 Task: Add an event with the title Performance Improvement Plan Assessment, date '2023/12/06', time 7:00 AM to 9:00 AMand add a description: Participants will explore the various roles, strengths, and contributions of team members. They will gain insights into the different communication styles, work preferences, and approaches to collaboration that exist within the team., put the event into Orange category . Add location for the event as: Cape Town, South Africa, logged in from the account softage.3@softage.netand send the event invitation to softage.1@softage.net and softage.2@softage.net. Set a reminder for the event 5 minutes before
Action: Mouse moved to (71, 93)
Screenshot: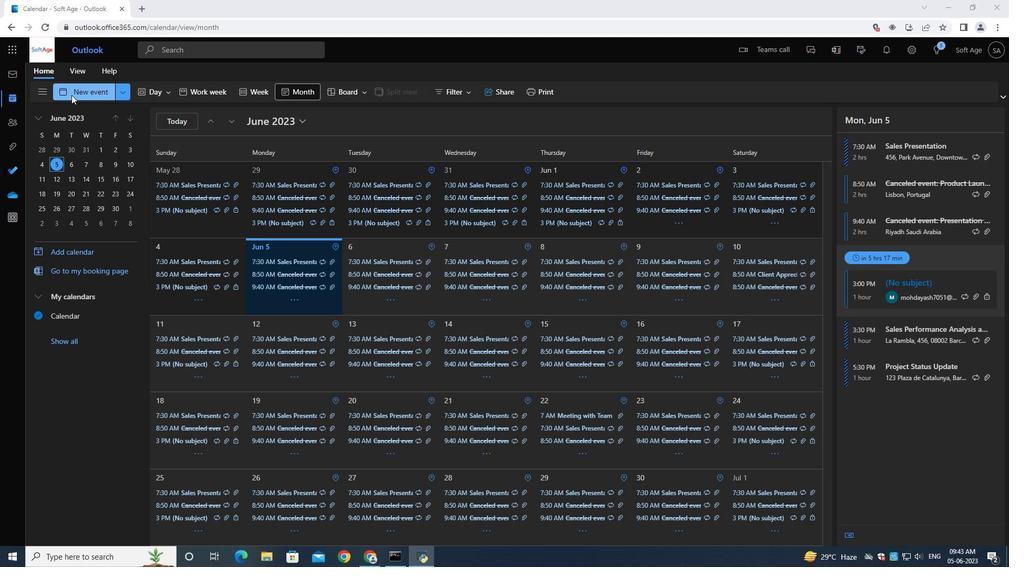 
Action: Mouse pressed left at (71, 93)
Screenshot: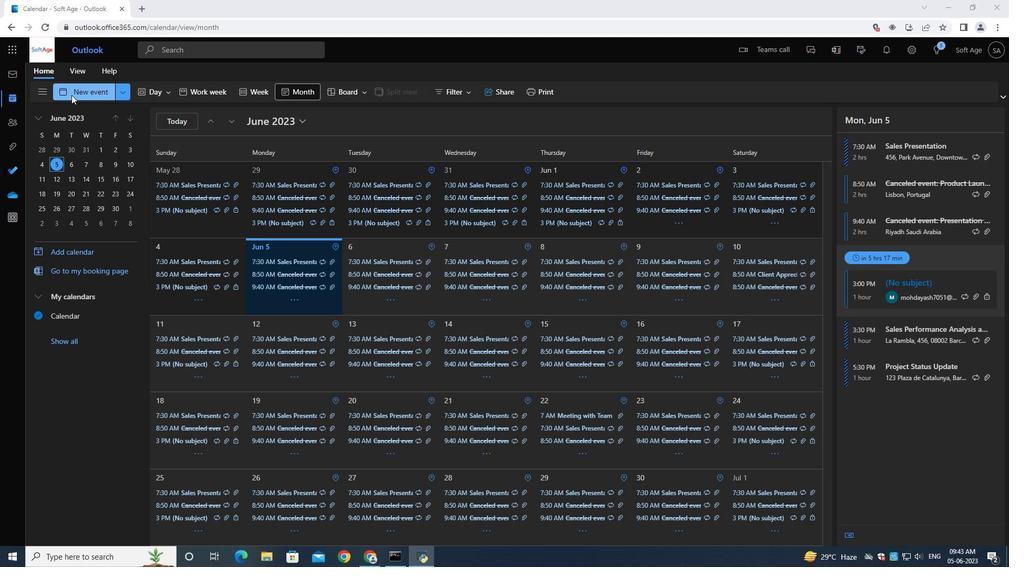 
Action: Mouse moved to (289, 166)
Screenshot: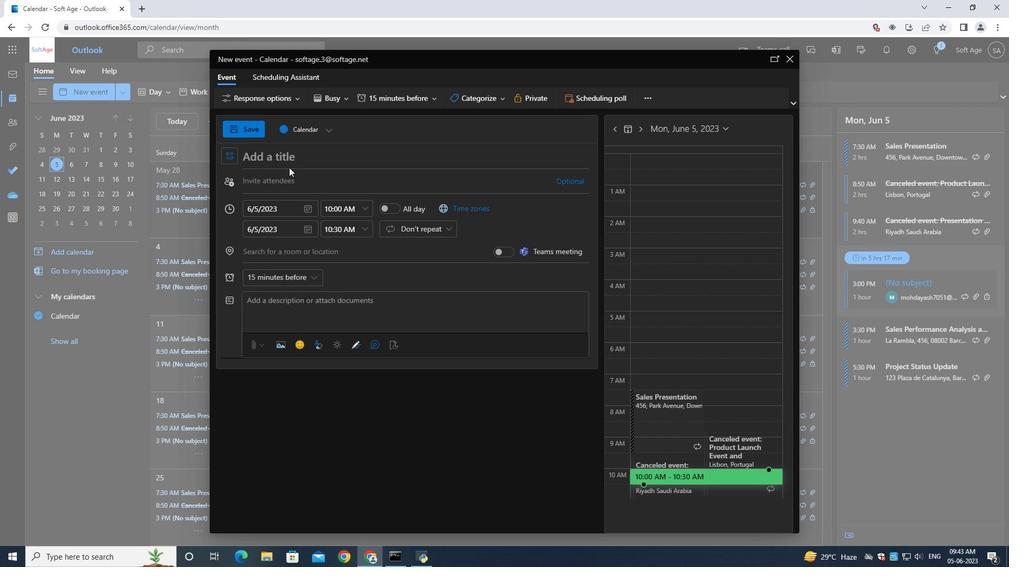 
Action: Key pressed <Key.shift><Key.shift>Performance<Key.space><Key.shift><Key.shift><Key.shift><Key.shift><Key.shift><Key.shift><Key.shift><Key.shift><Key.shift>improvement<Key.space><Key.shift>Plan<Key.space><Key.shift>Assessment
Screenshot: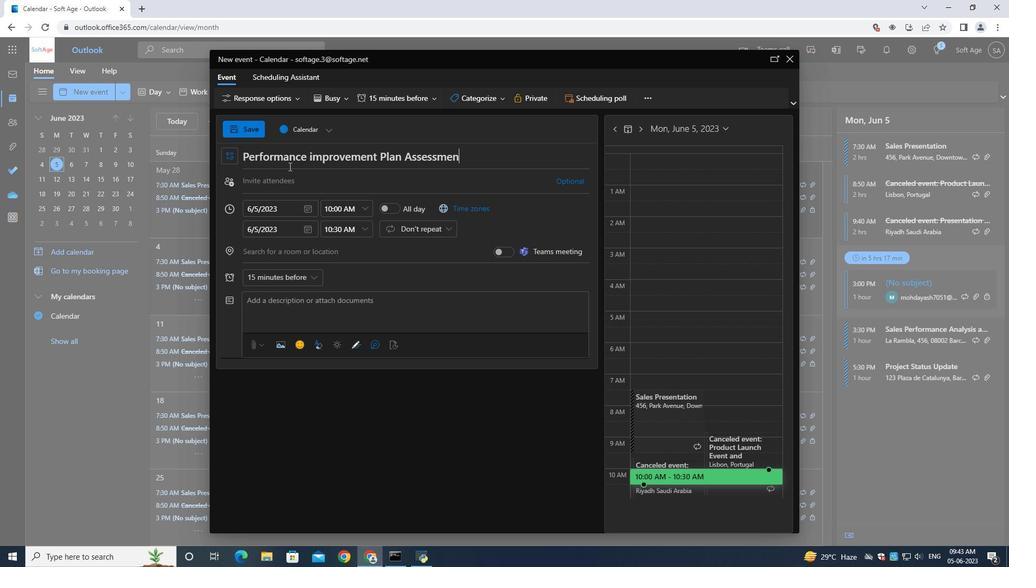 
Action: Mouse moved to (309, 207)
Screenshot: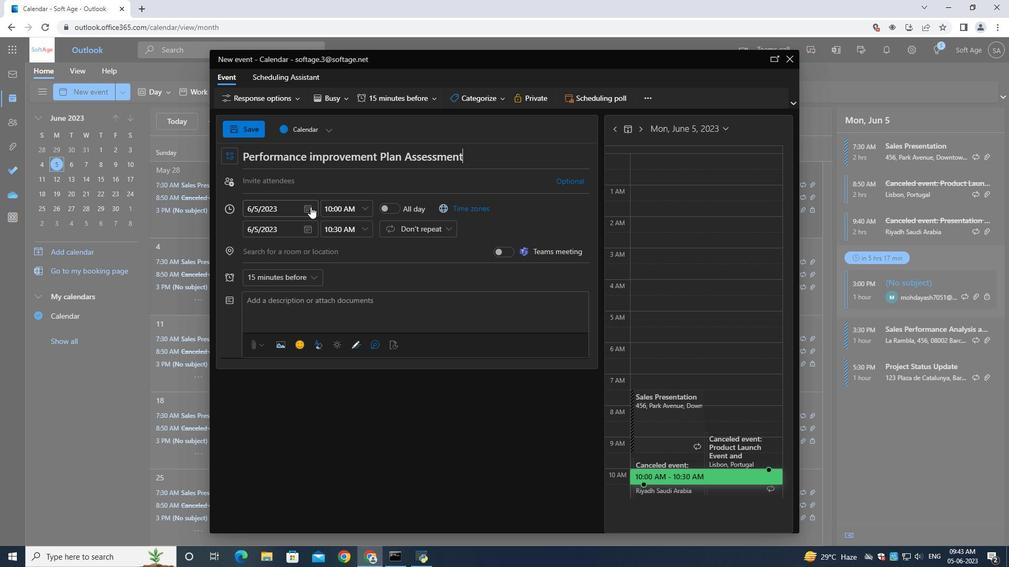 
Action: Mouse pressed left at (309, 207)
Screenshot: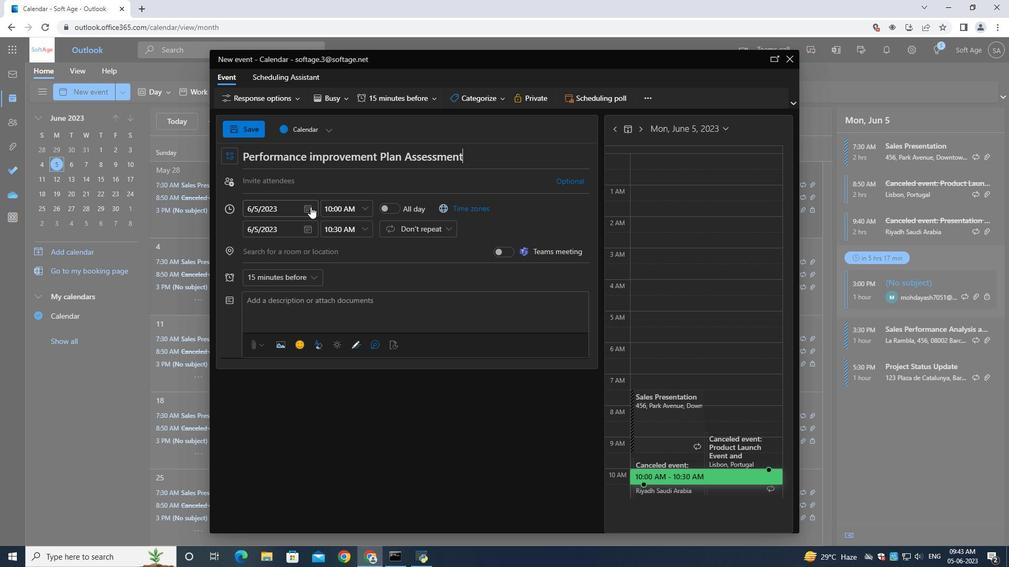 
Action: Mouse moved to (340, 230)
Screenshot: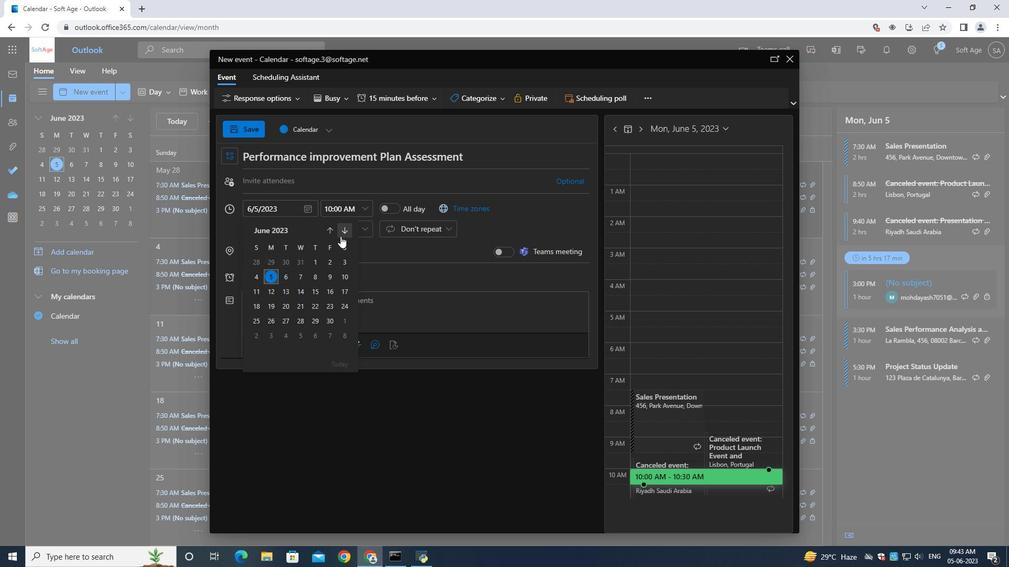 
Action: Mouse pressed left at (340, 230)
Screenshot: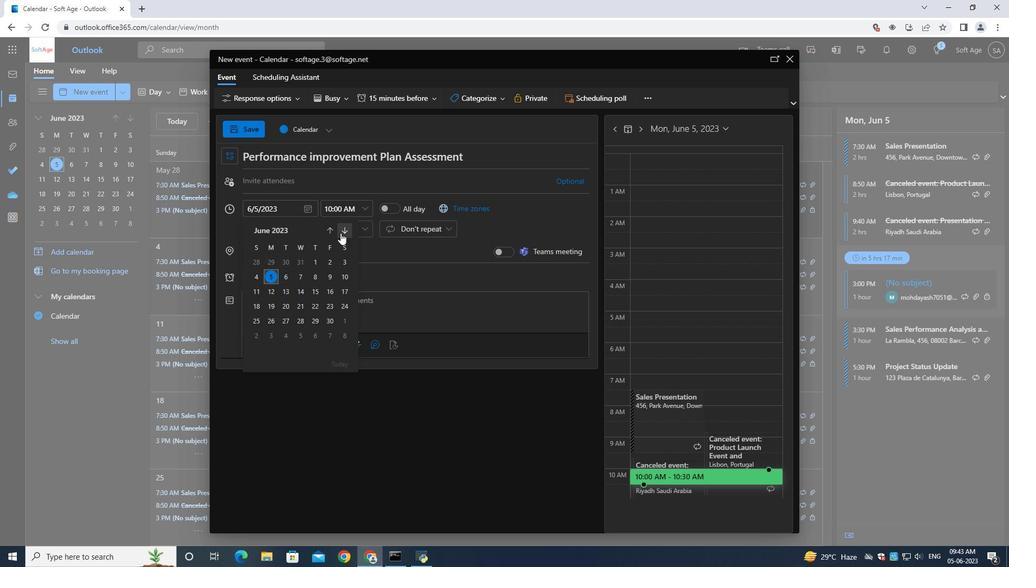 
Action: Mouse moved to (340, 230)
Screenshot: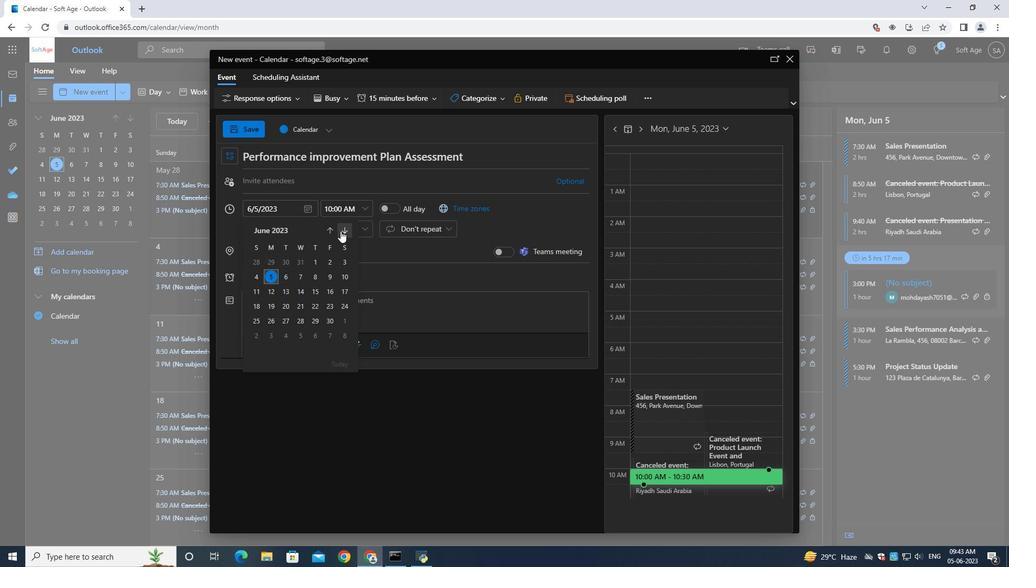 
Action: Mouse pressed left at (340, 230)
Screenshot: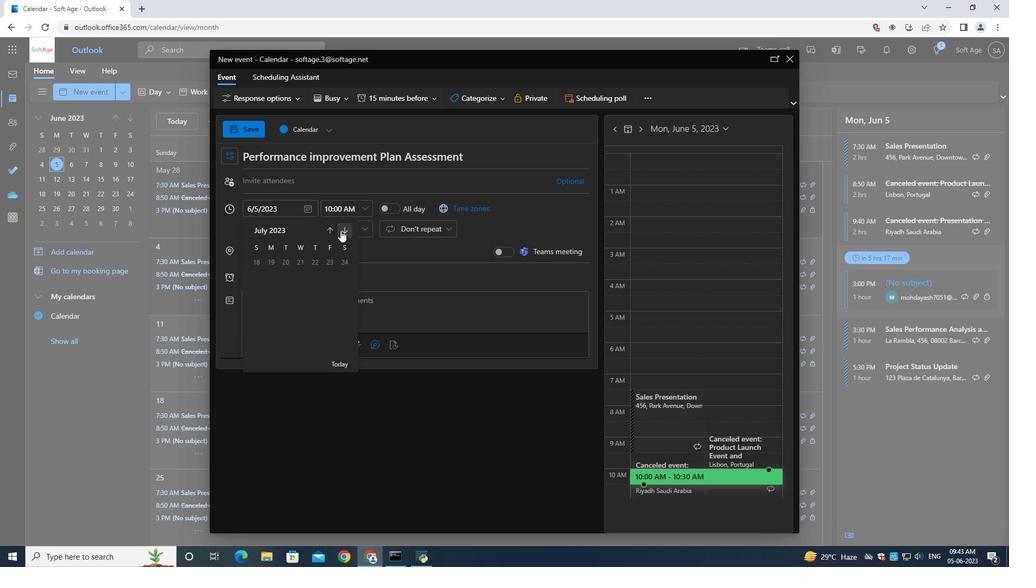 
Action: Mouse pressed left at (340, 230)
Screenshot: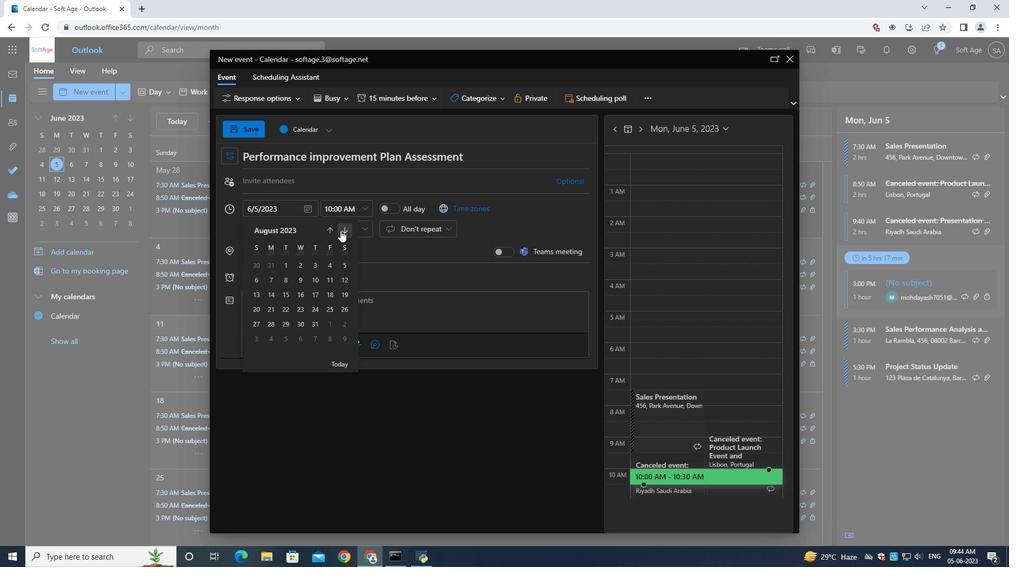 
Action: Mouse pressed left at (340, 230)
Screenshot: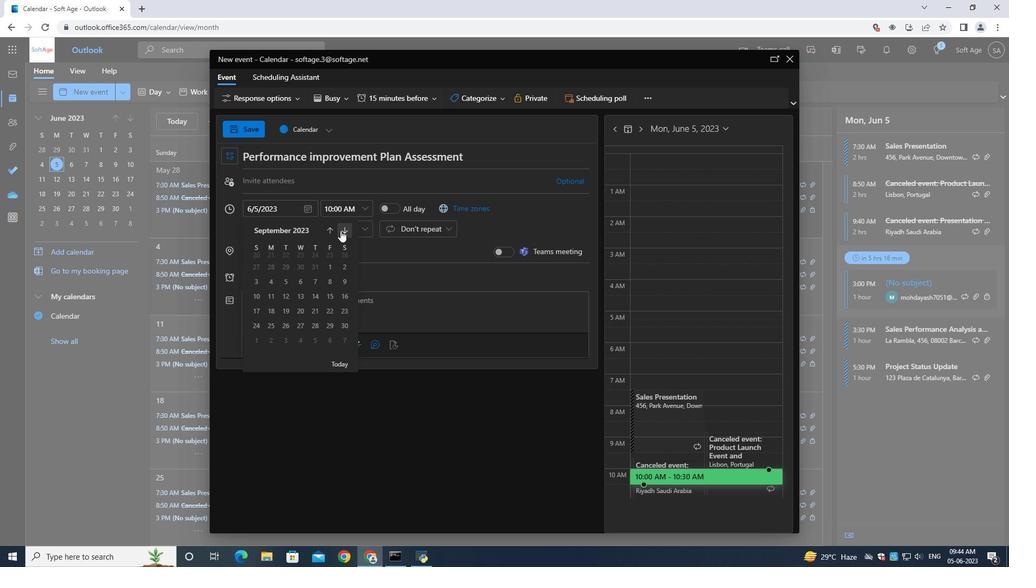 
Action: Mouse pressed left at (340, 230)
Screenshot: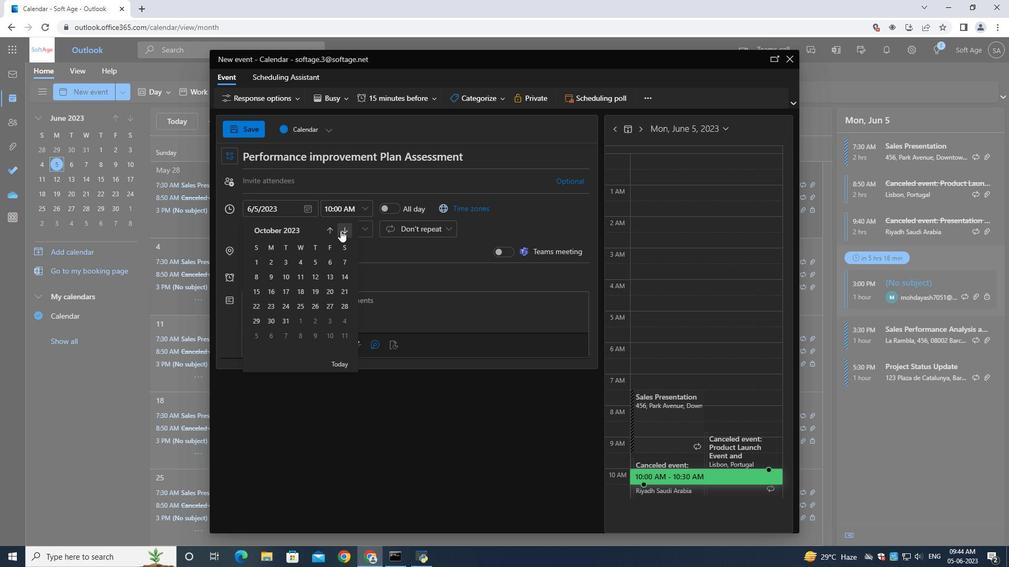 
Action: Mouse pressed left at (340, 230)
Screenshot: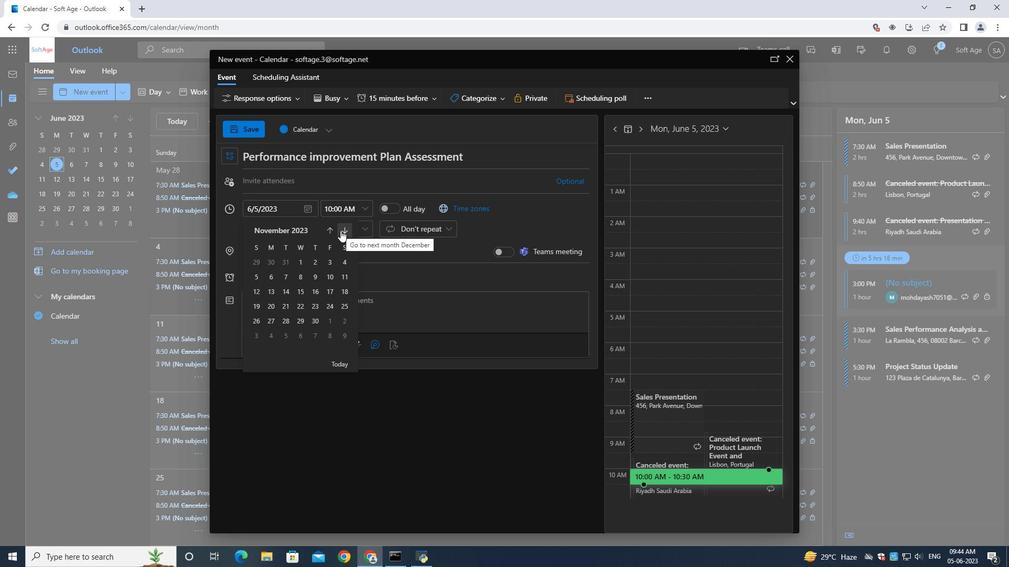 
Action: Mouse moved to (298, 278)
Screenshot: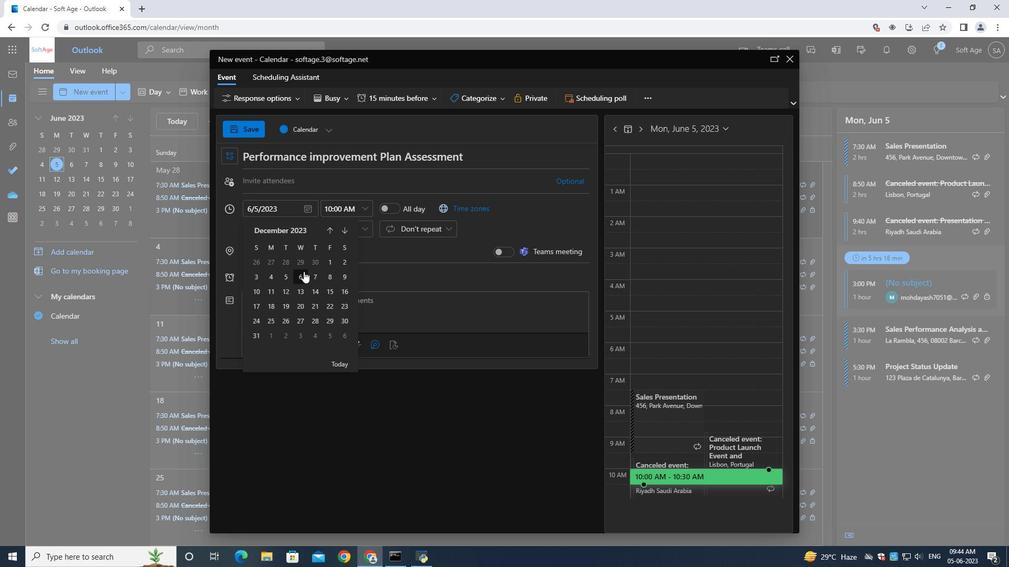 
Action: Mouse pressed left at (298, 278)
Screenshot: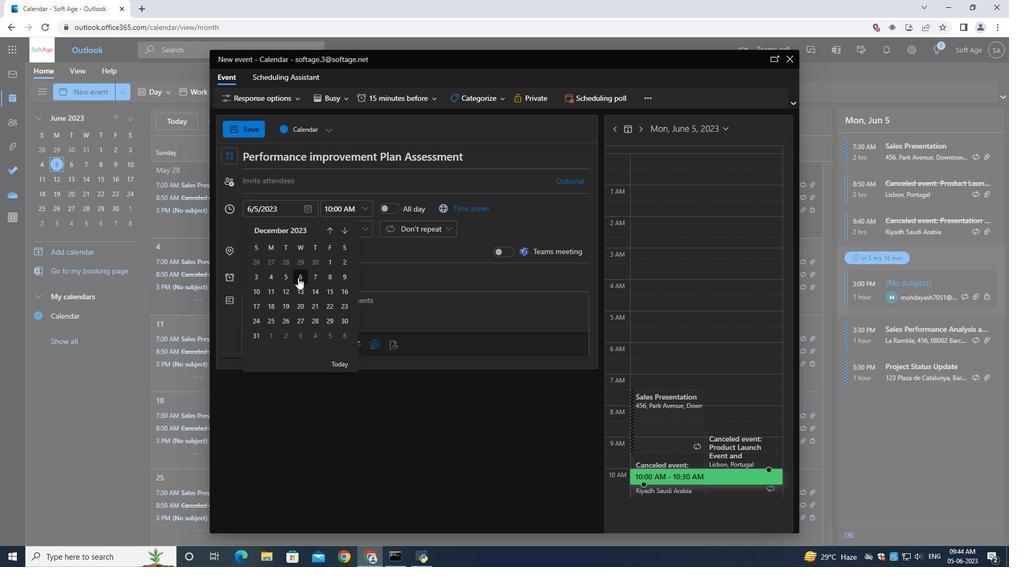 
Action: Mouse moved to (351, 207)
Screenshot: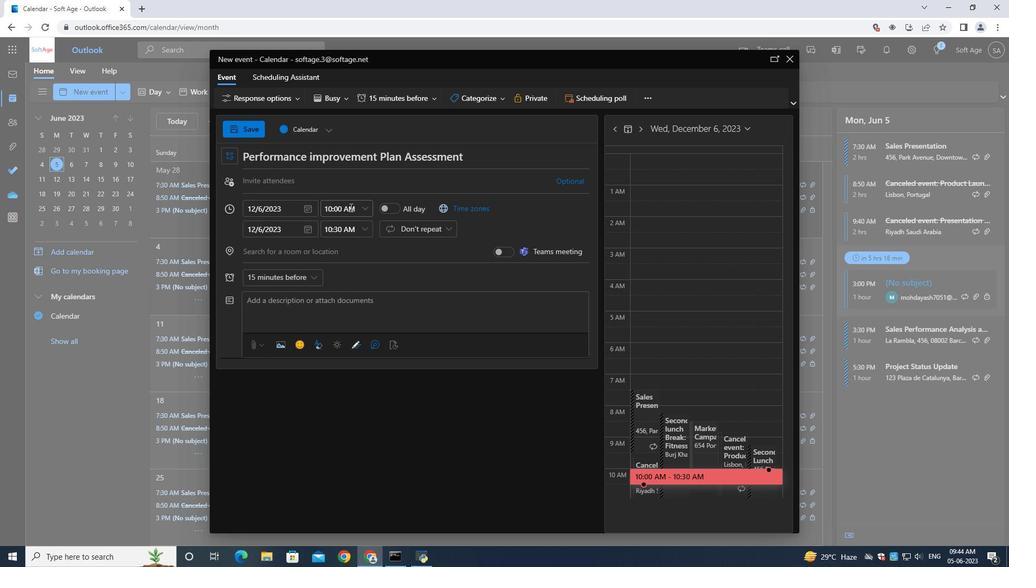 
Action: Mouse pressed left at (351, 207)
Screenshot: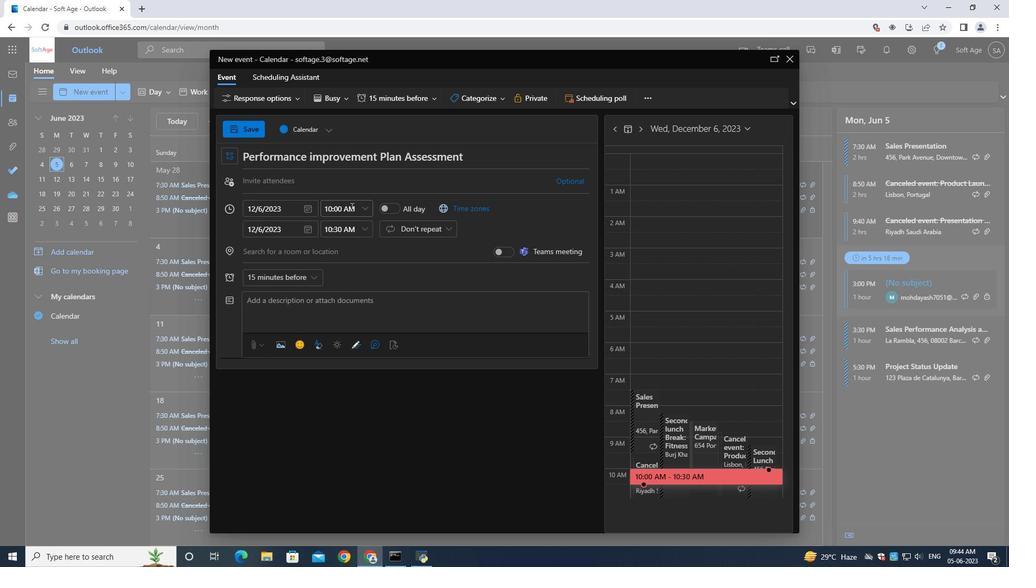 
Action: Key pressed 7<Key.shift_r>:00<Key.shift>AM
Screenshot: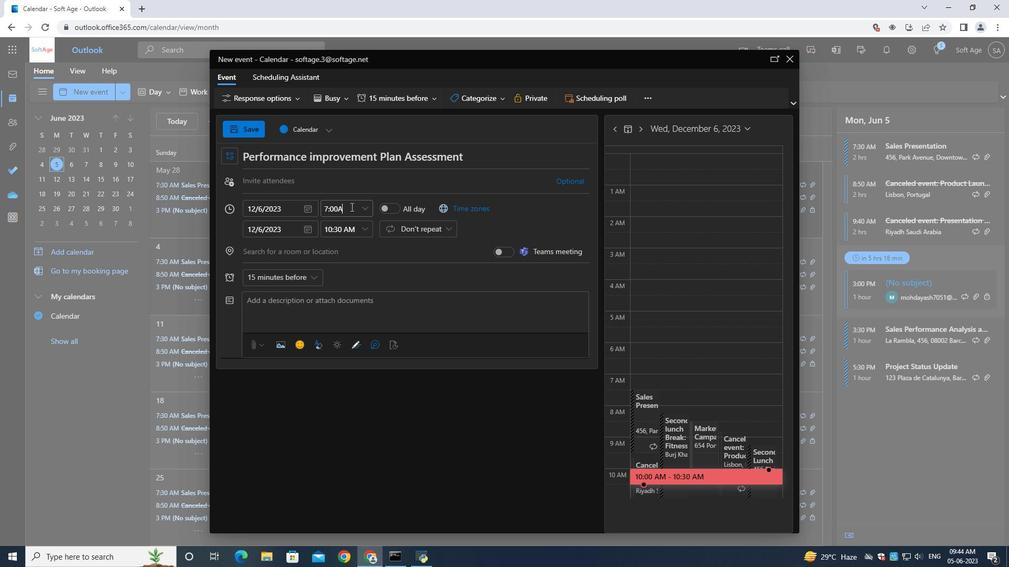 
Action: Mouse moved to (340, 231)
Screenshot: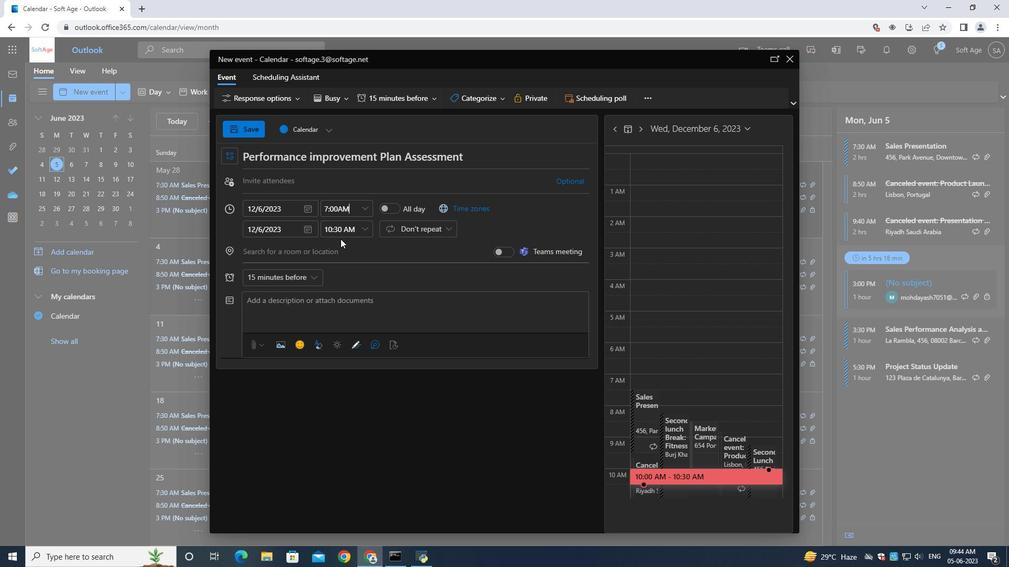 
Action: Mouse pressed left at (340, 231)
Screenshot: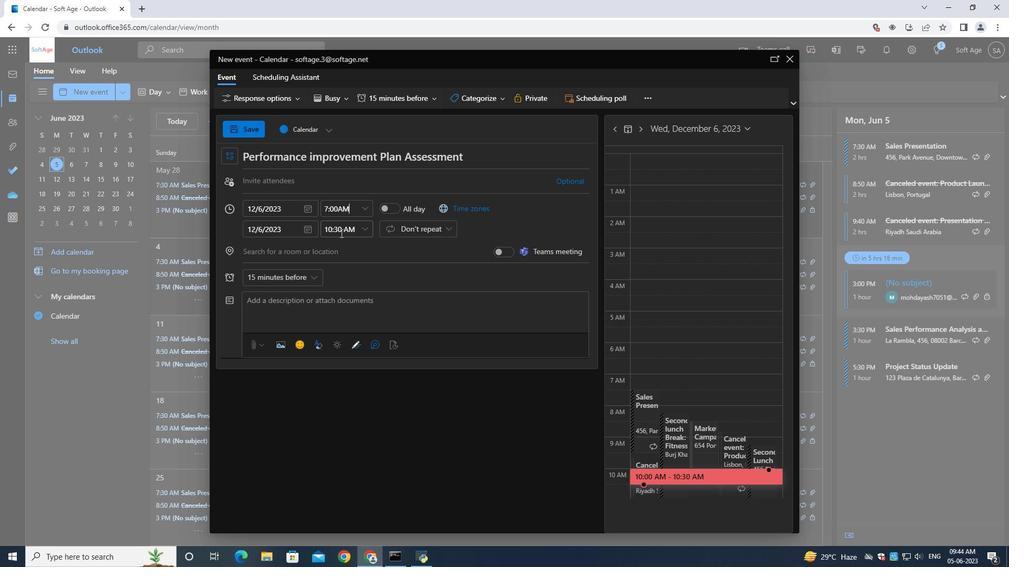 
Action: Mouse moved to (341, 231)
Screenshot: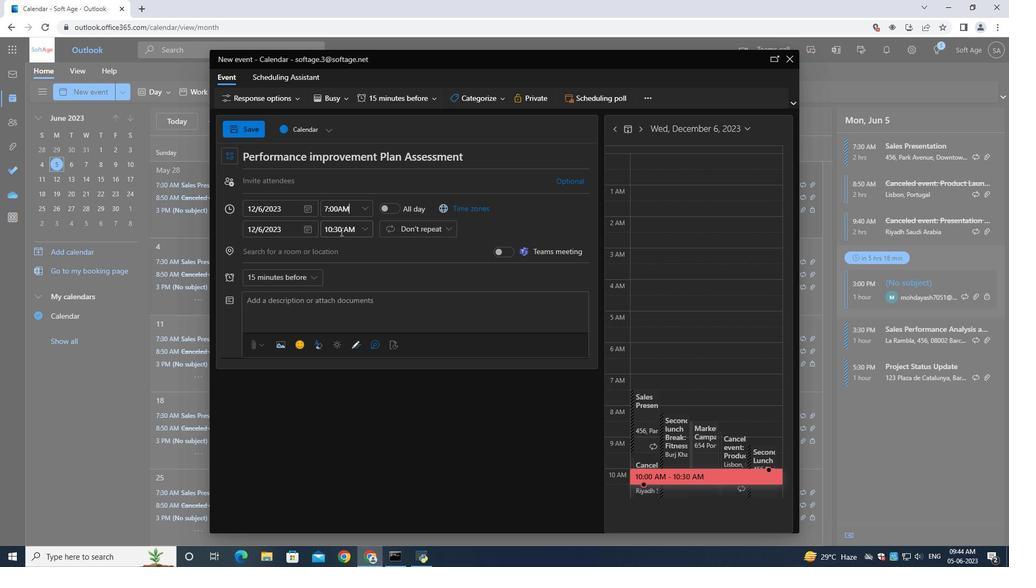 
Action: Key pressed 9<Key.shift_r>:00<Key.shift>A<
Screenshot: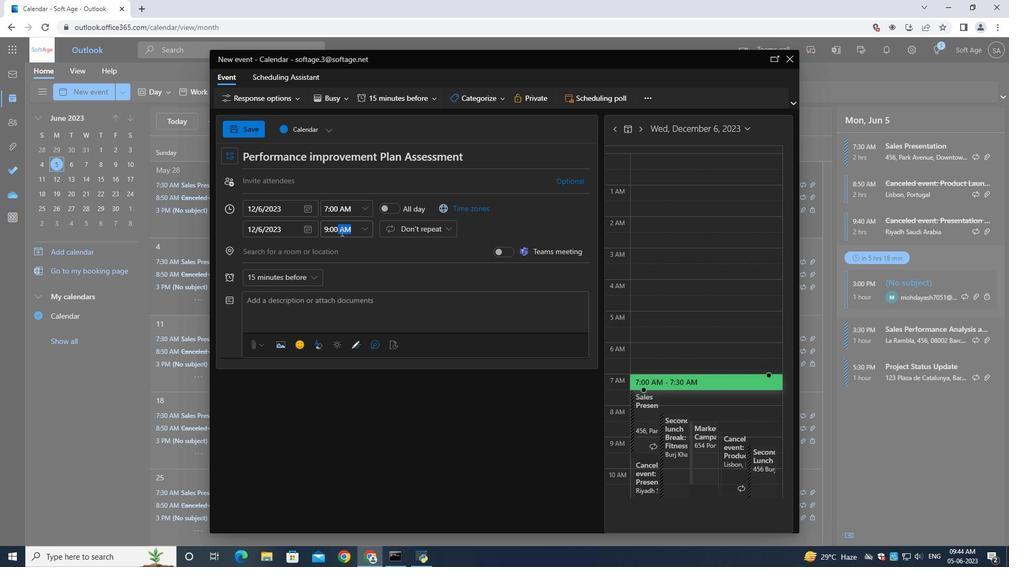 
Action: Mouse moved to (365, 258)
Screenshot: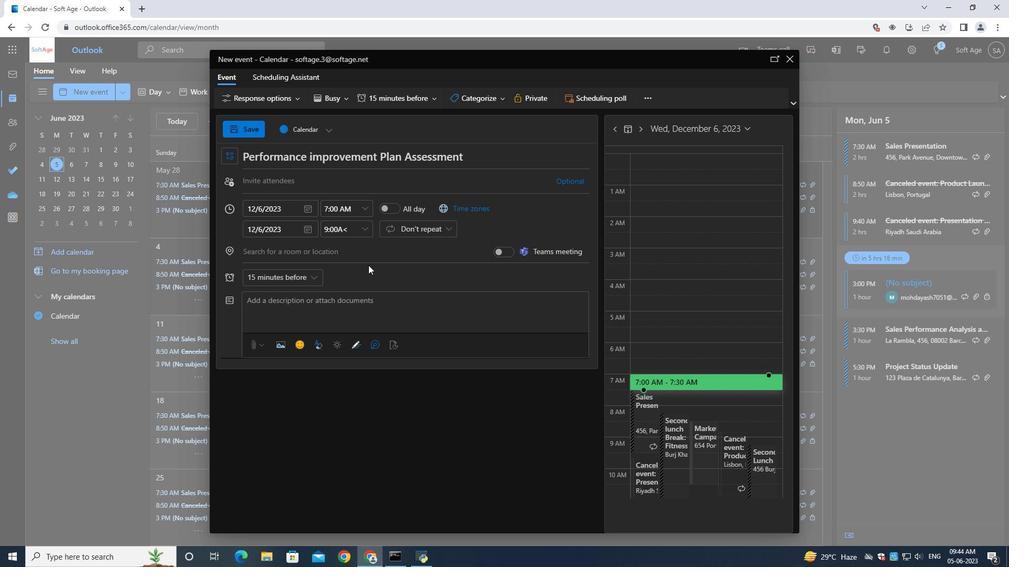 
Action: Key pressed <Key.backspace>
Screenshot: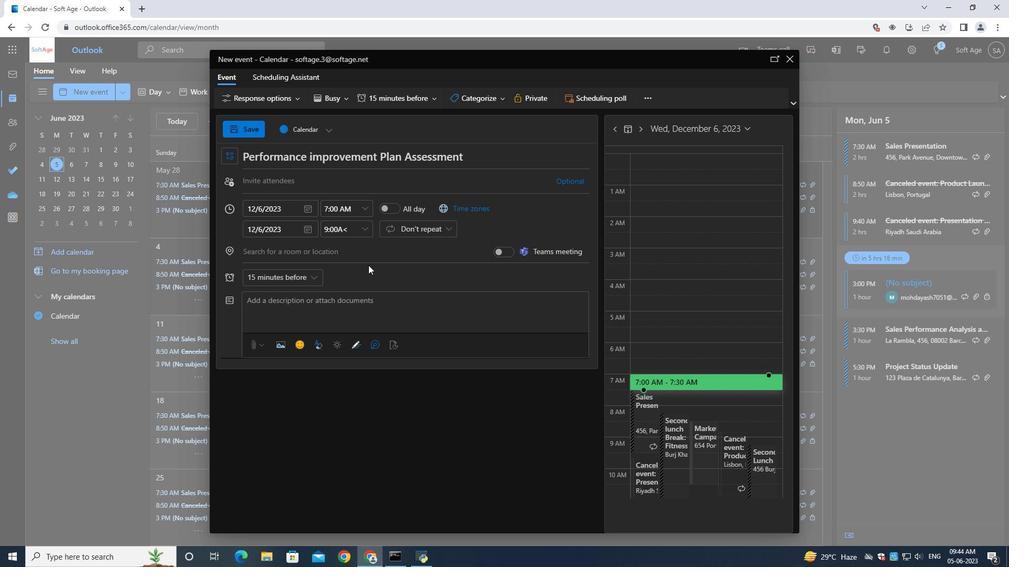 
Action: Mouse moved to (366, 254)
Screenshot: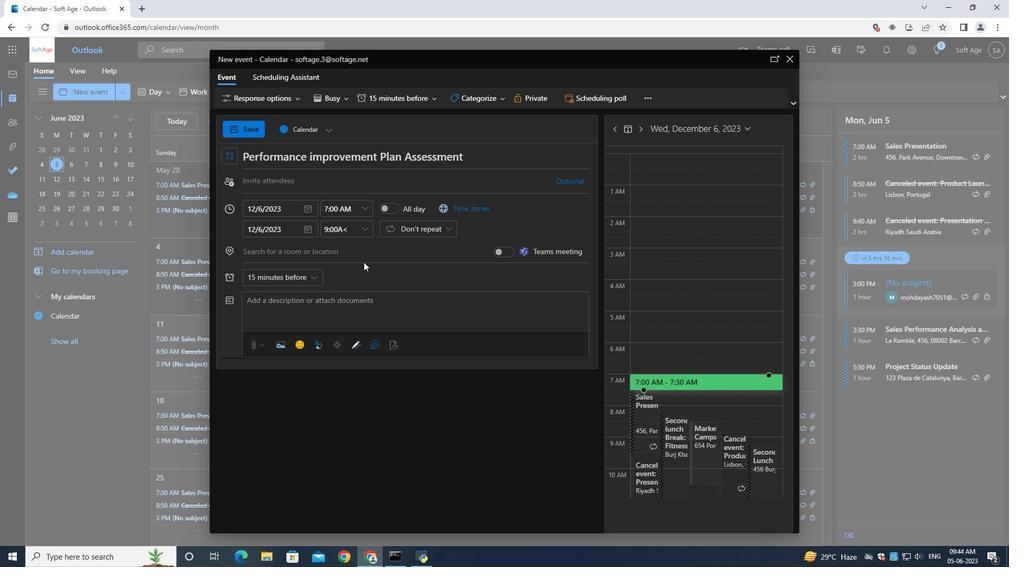 
Action: Key pressed <Key.shift>M
Screenshot: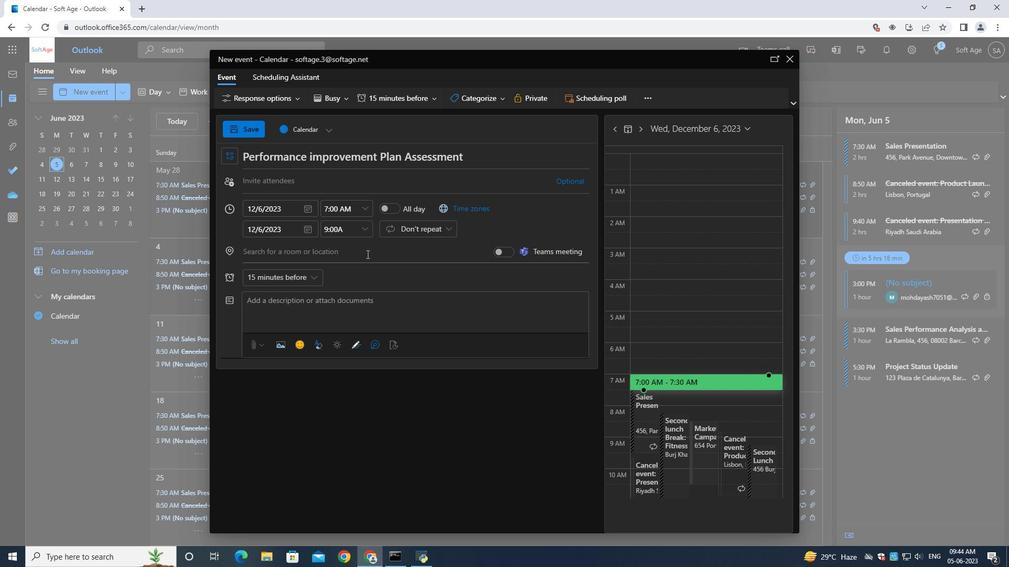 
Action: Mouse moved to (281, 304)
Screenshot: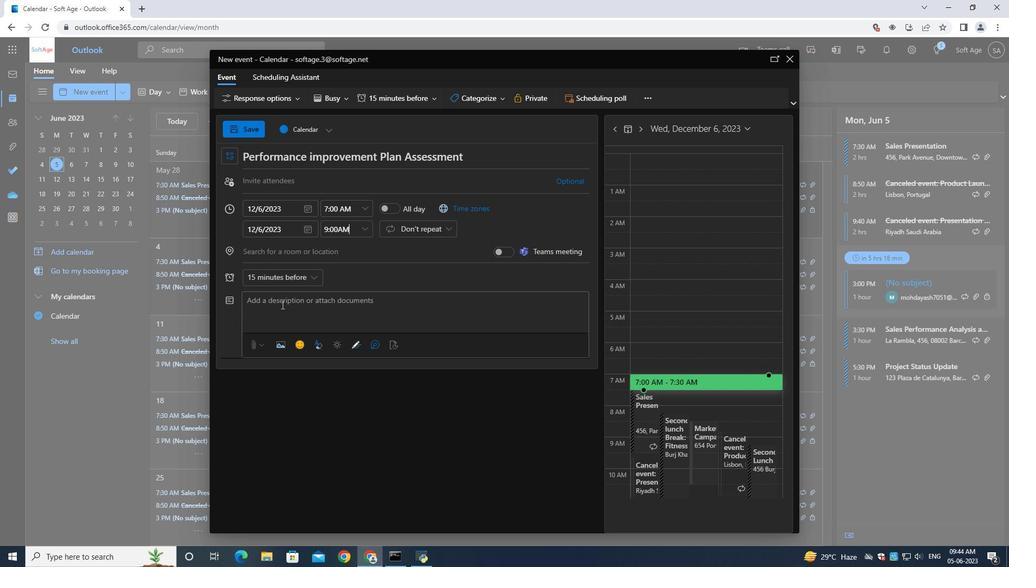 
Action: Mouse pressed left at (281, 304)
Screenshot: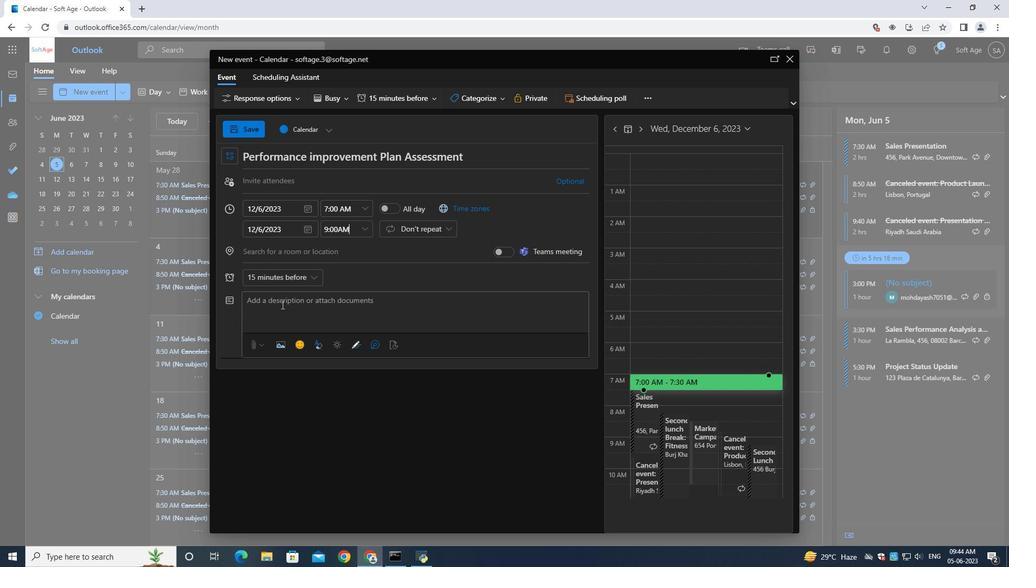 
Action: Key pressed <Key.shift>They<Key.space>will<Key.space>gain<Key.space>insights<Key.space>into<Key.space>the<Key.space>different<Key.space>communication<Key.space>styles,<Key.space>work<Key.space>preferences,<Key.space>and<Key.space>approaches<Key.space>to<Key.space>collaboration<Key.space>that<Key.space>exist<Key.space>within<Key.space>the<Key.space>team.
Screenshot: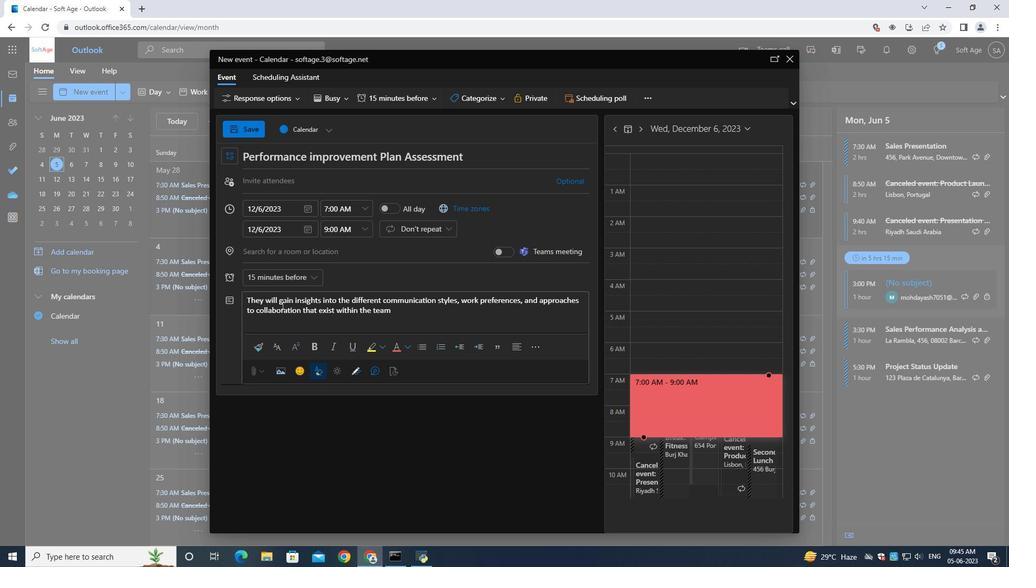 
Action: Mouse moved to (245, 300)
Screenshot: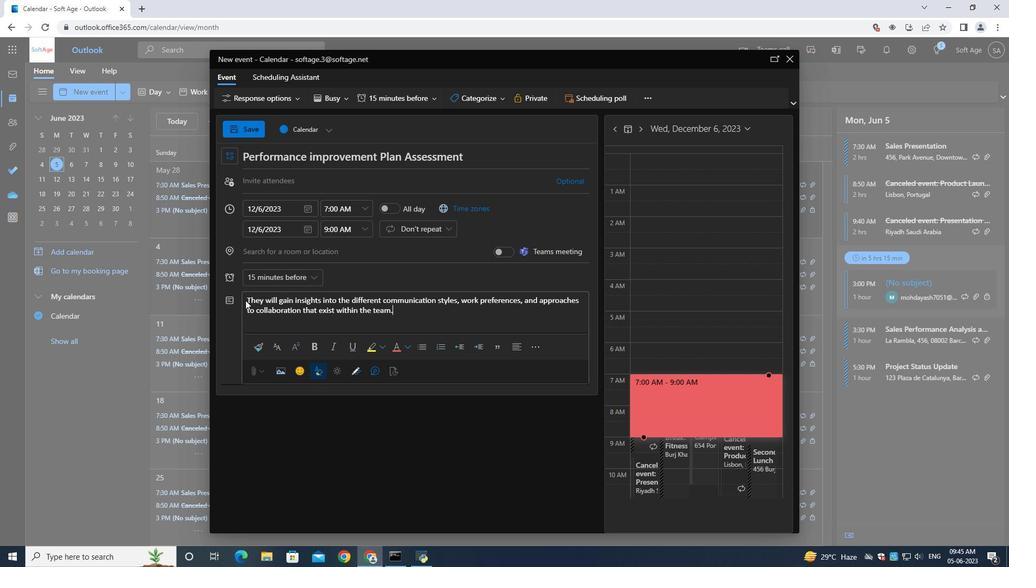 
Action: Mouse pressed left at (245, 300)
Screenshot: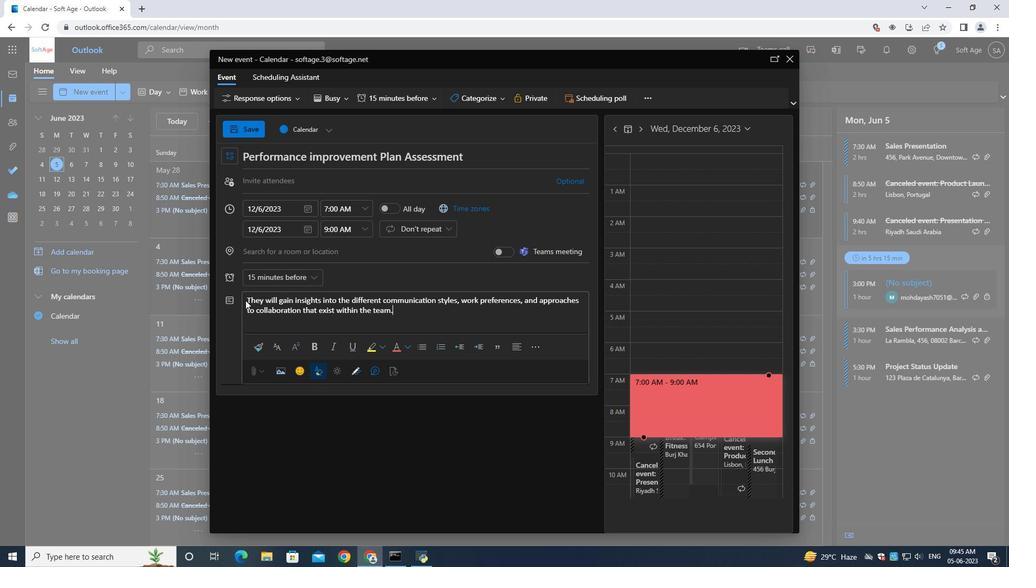 
Action: Mouse moved to (247, 298)
Screenshot: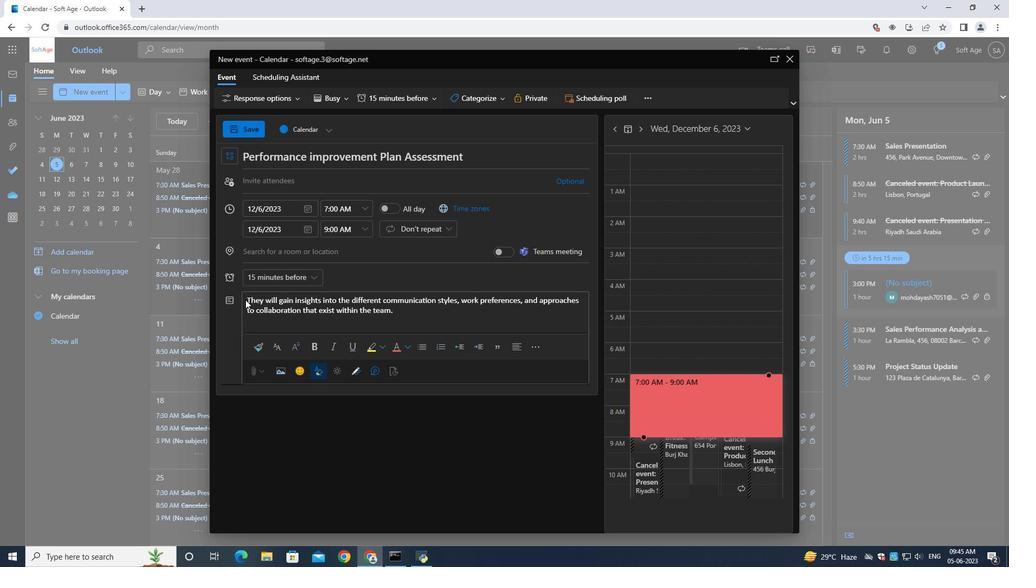 
Action: Mouse pressed left at (247, 298)
Screenshot: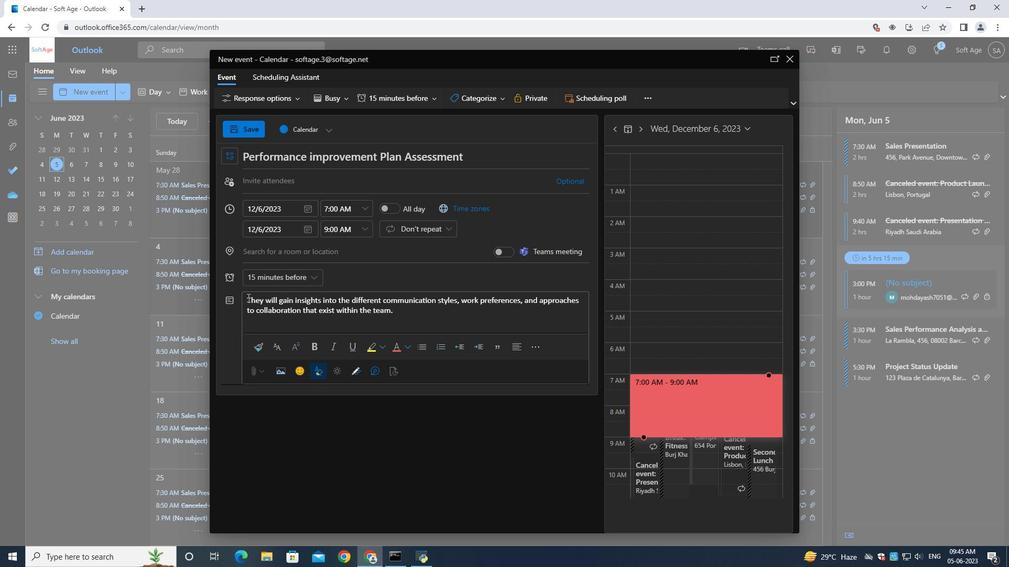 
Action: Mouse pressed left at (247, 298)
Screenshot: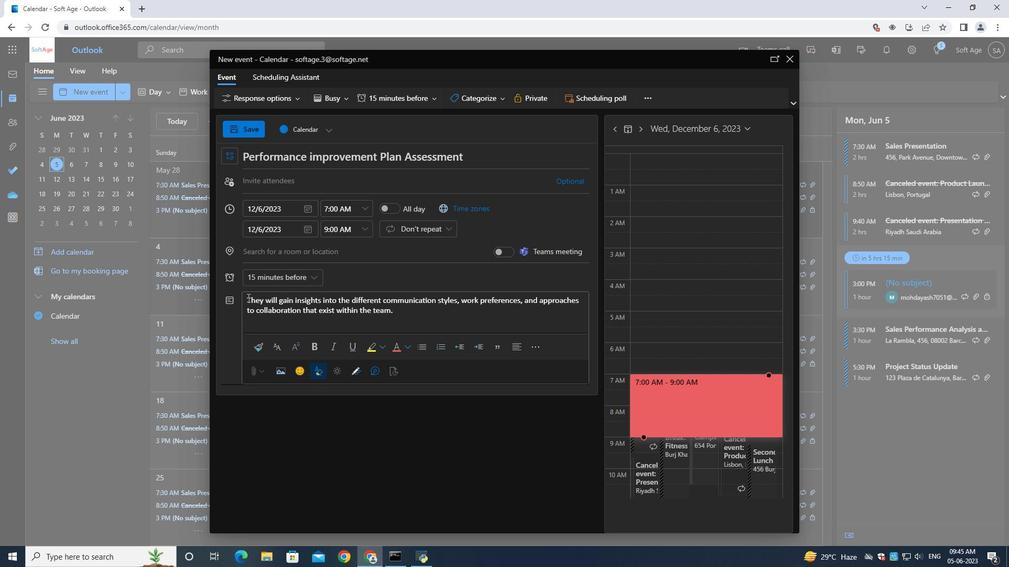 
Action: Mouse moved to (252, 304)
Screenshot: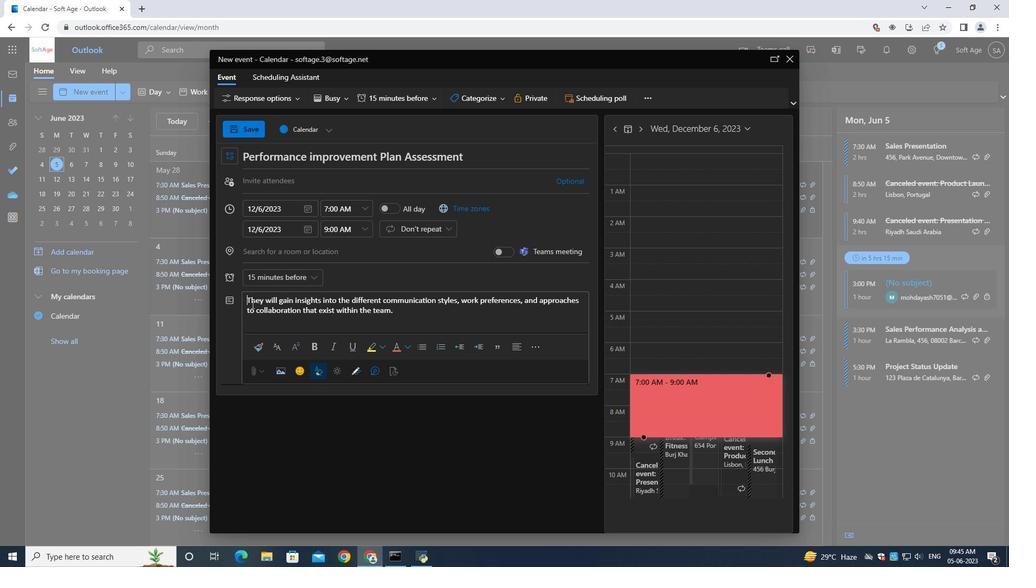 
Action: Key pressed <Key.shift>Participants<Key.space>will<Key.space>explore<Key.space>the<Key.space>various<Key.space>roles,<Key.space>strengths,<Key.space>and<Key.space>contributions<Key.space>og<Key.backspace>f<Key.space>team<Key.space>members.<Key.space><Key.backspace>
Screenshot: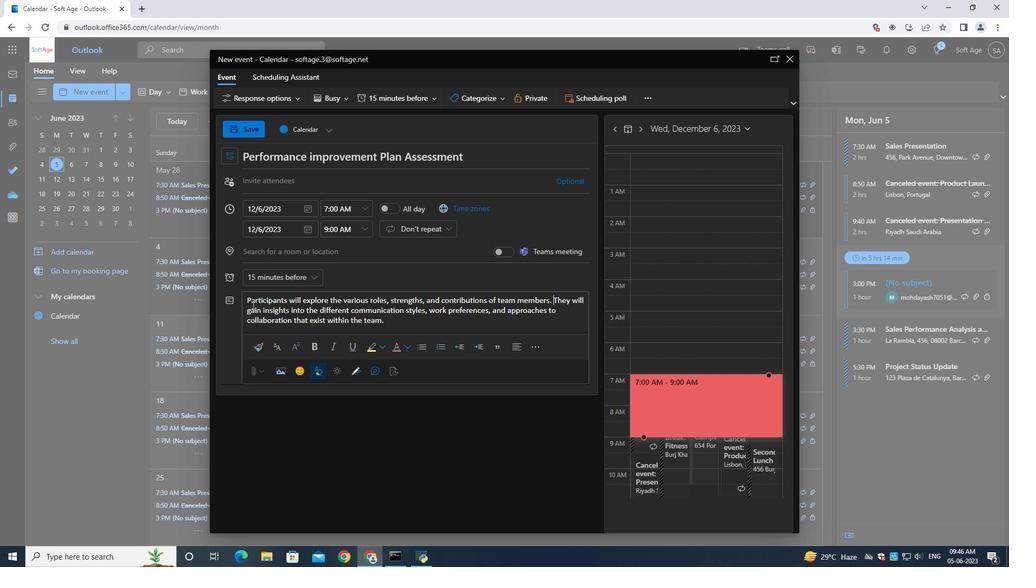 
Action: Mouse moved to (279, 316)
Screenshot: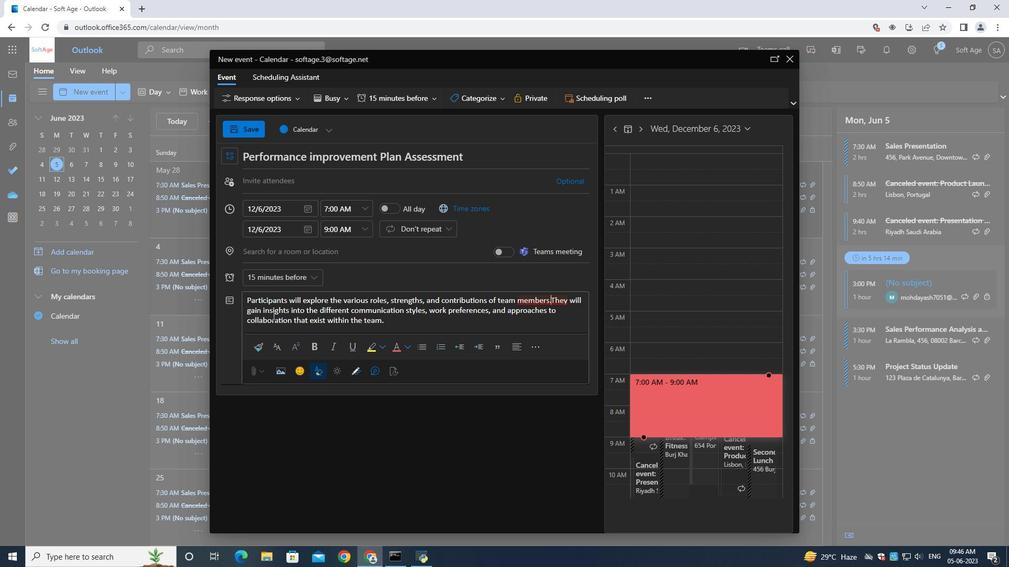 
Action: Key pressed <Key.space>
Screenshot: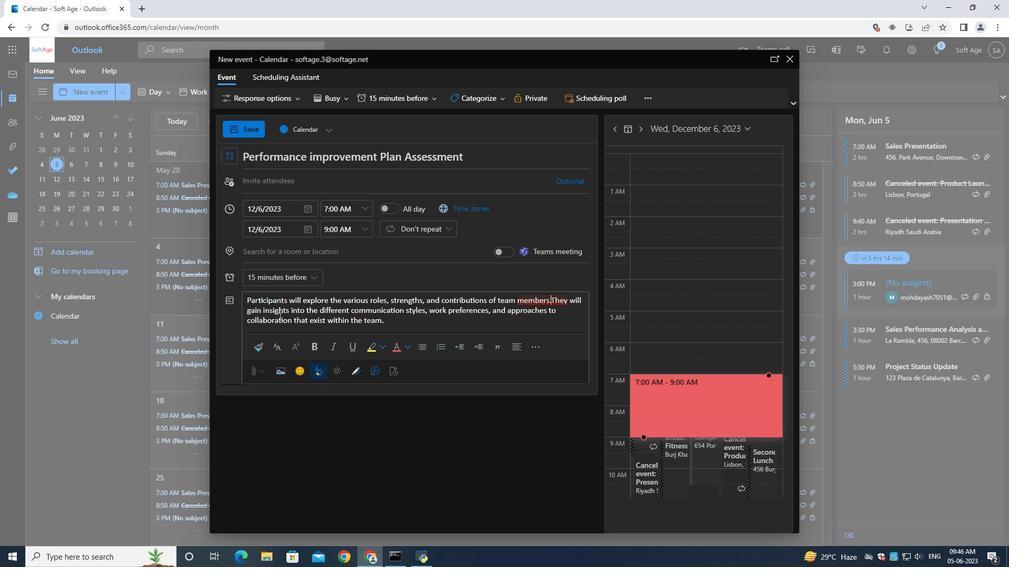 
Action: Mouse moved to (493, 100)
Screenshot: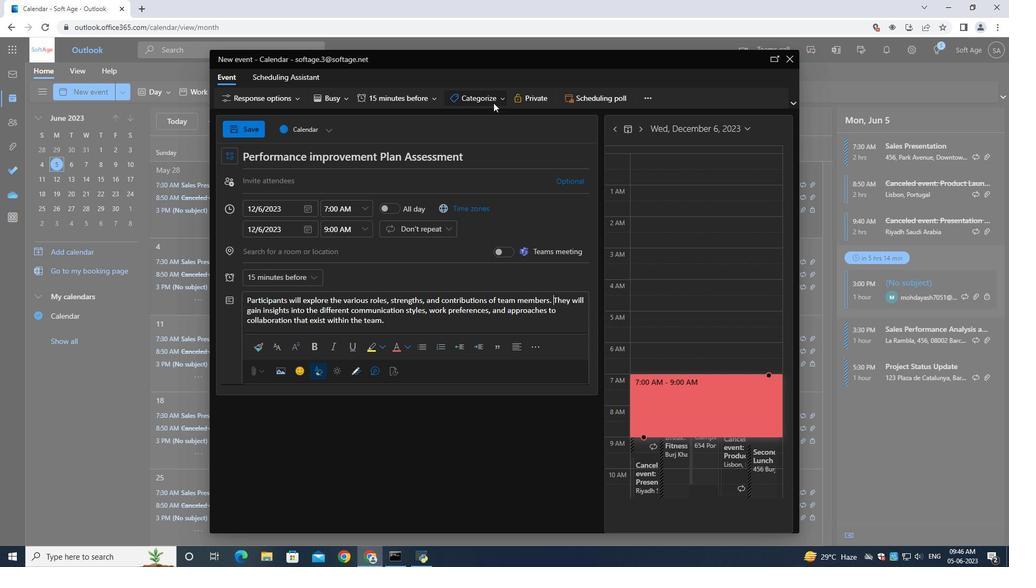 
Action: Mouse pressed left at (493, 100)
Screenshot: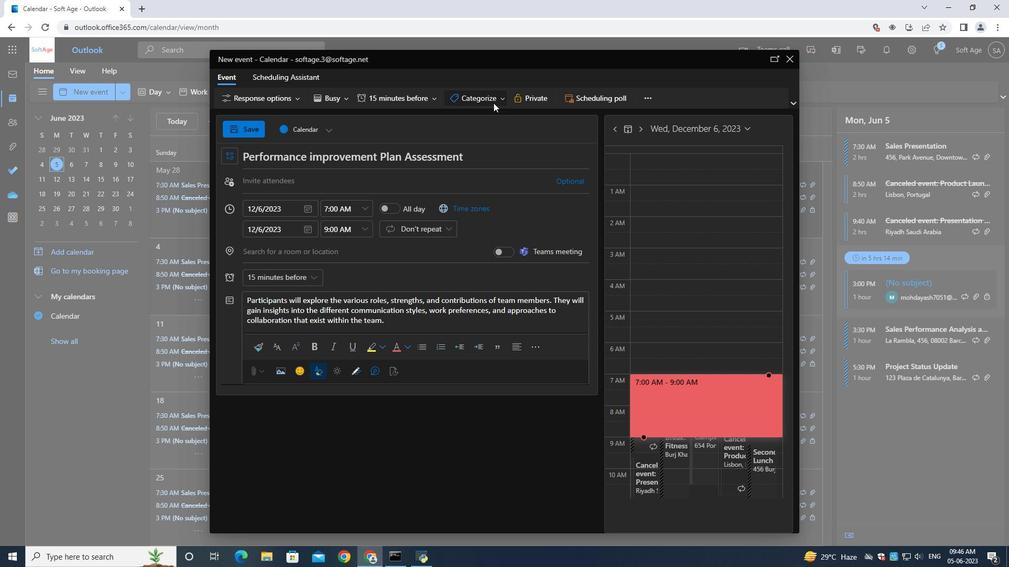 
Action: Mouse moved to (478, 148)
Screenshot: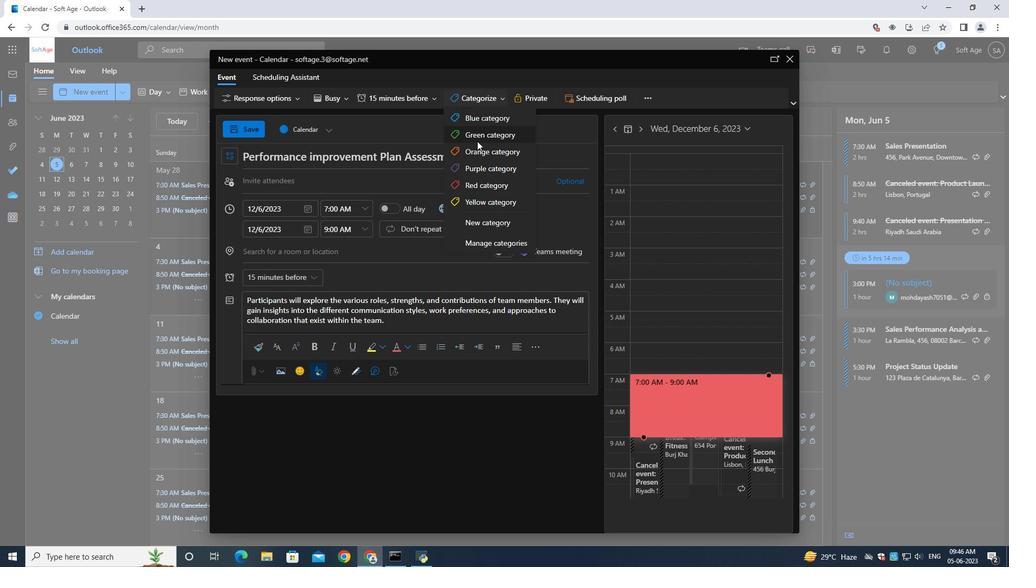 
Action: Mouse pressed left at (478, 148)
Screenshot: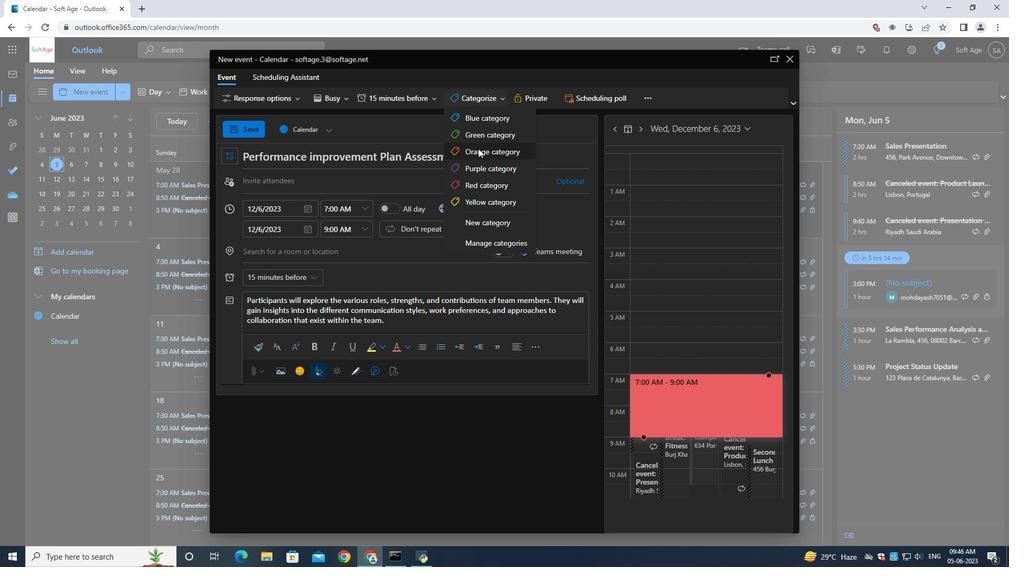 
Action: Mouse moved to (267, 256)
Screenshot: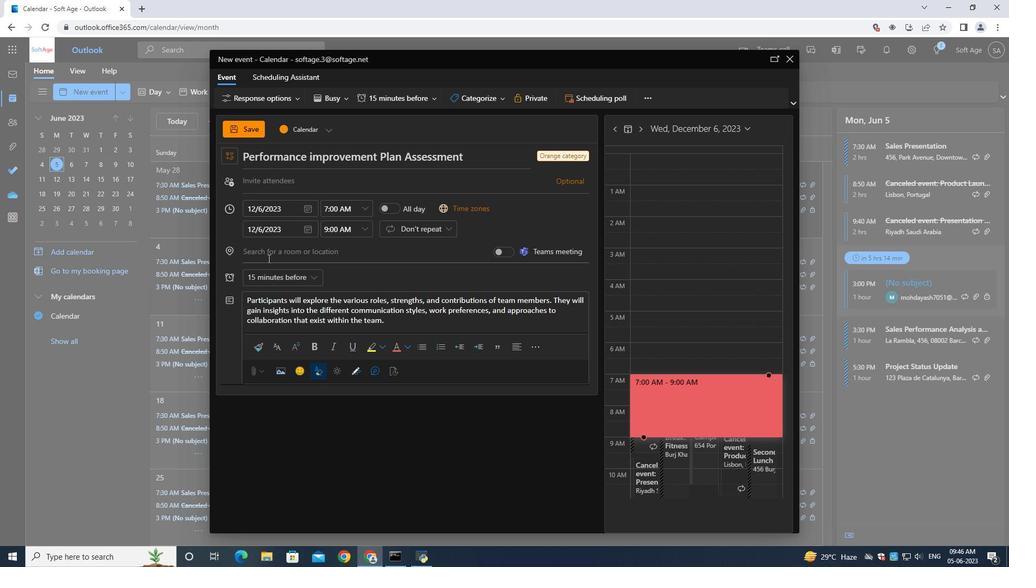 
Action: Mouse pressed left at (267, 256)
Screenshot: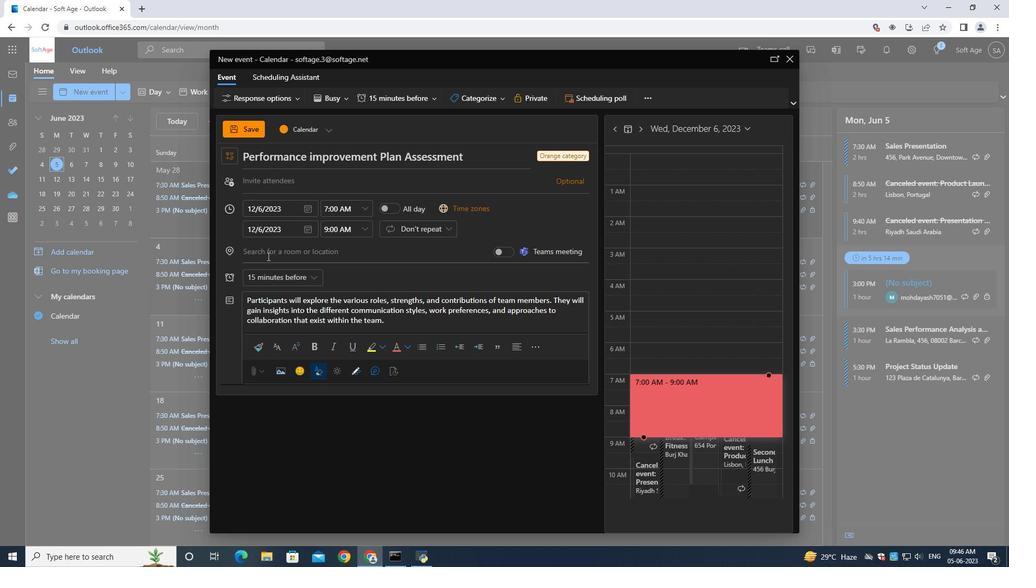 
Action: Key pressed <Key.shift>Cape<Key.space><Key.shift>Town<Key.space><Key.shift><Key.shift>South<Key.space><Key.shift>Africa
Screenshot: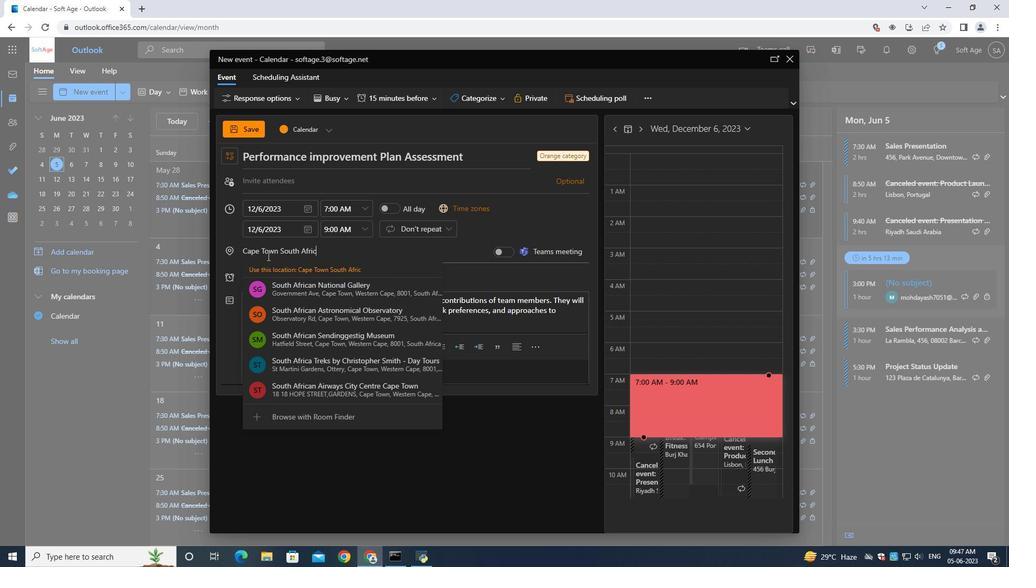 
Action: Mouse moved to (286, 182)
Screenshot: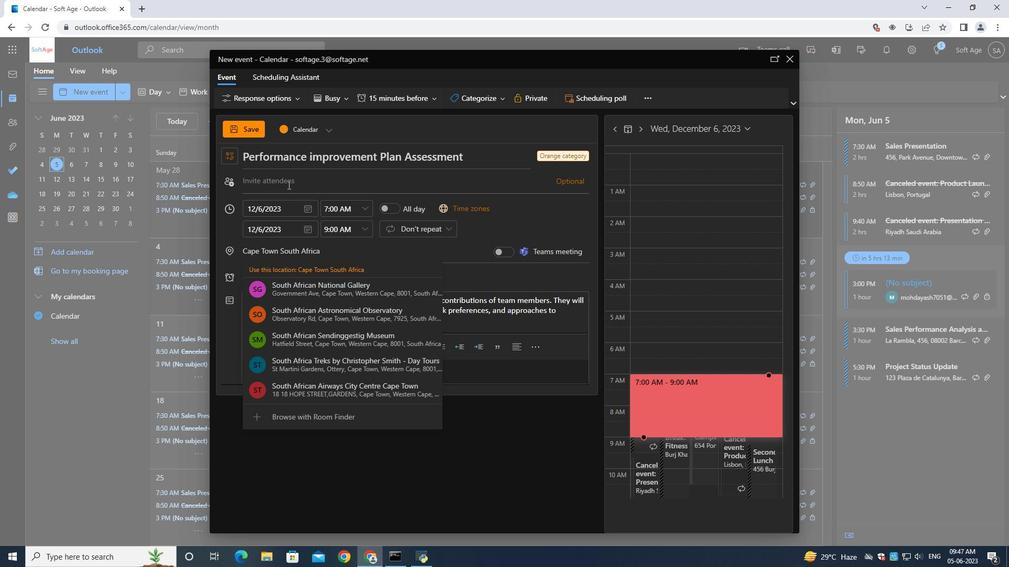 
Action: Mouse pressed left at (286, 182)
Screenshot: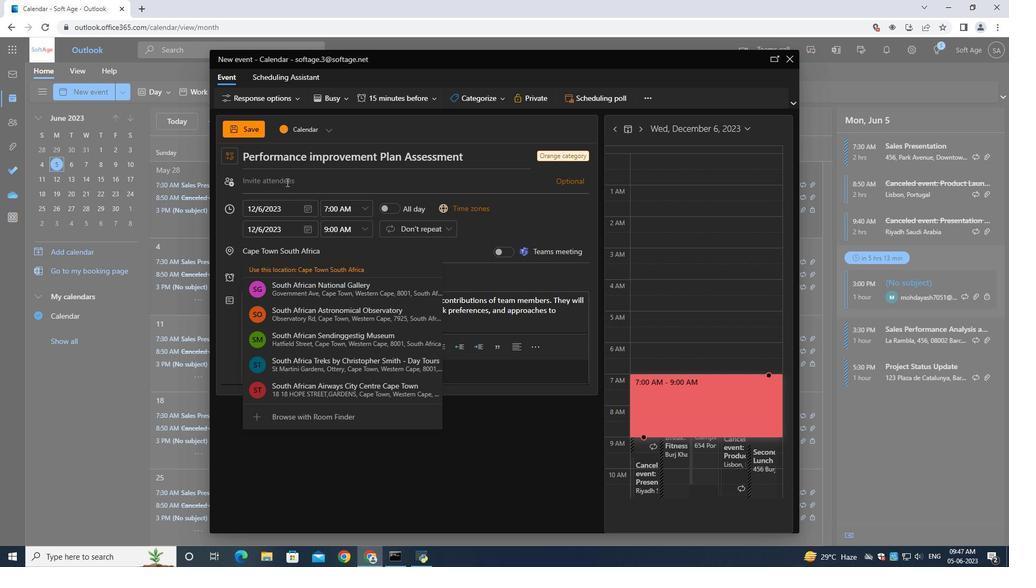 
Action: Mouse moved to (288, 182)
Screenshot: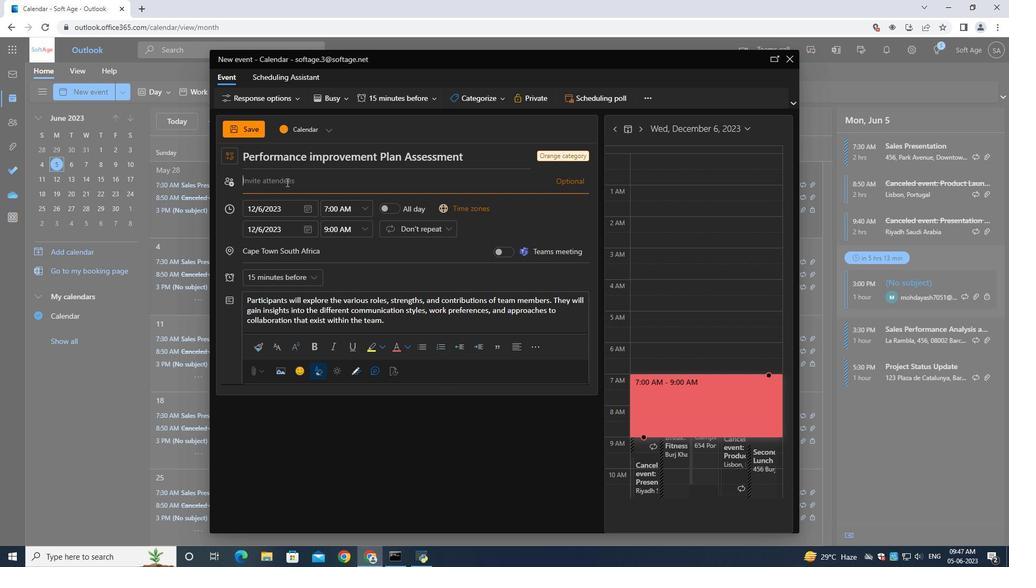 
Action: Key pressed softage.1<Key.shift>@softage.net
Screenshot: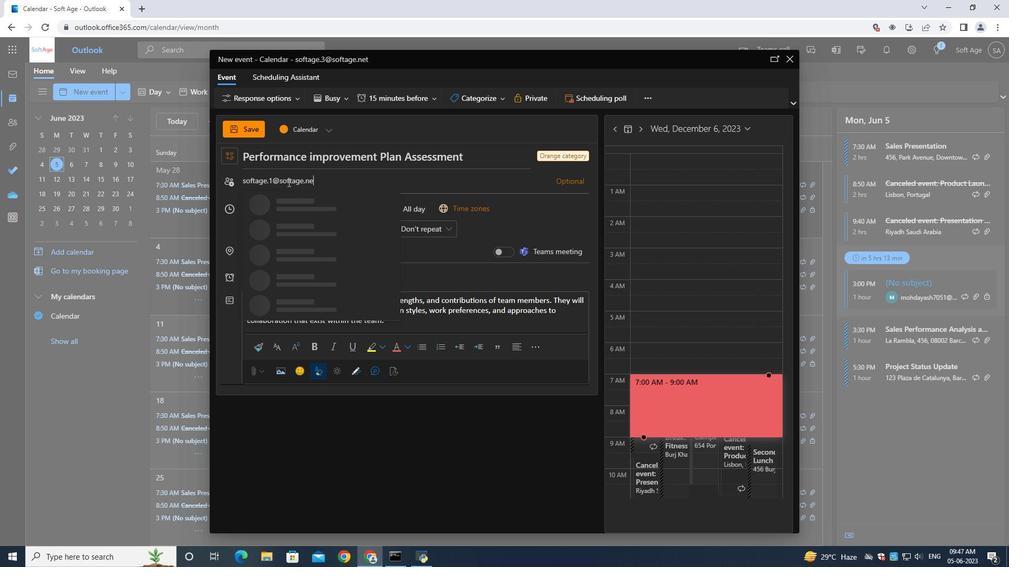 
Action: Mouse moved to (301, 198)
Screenshot: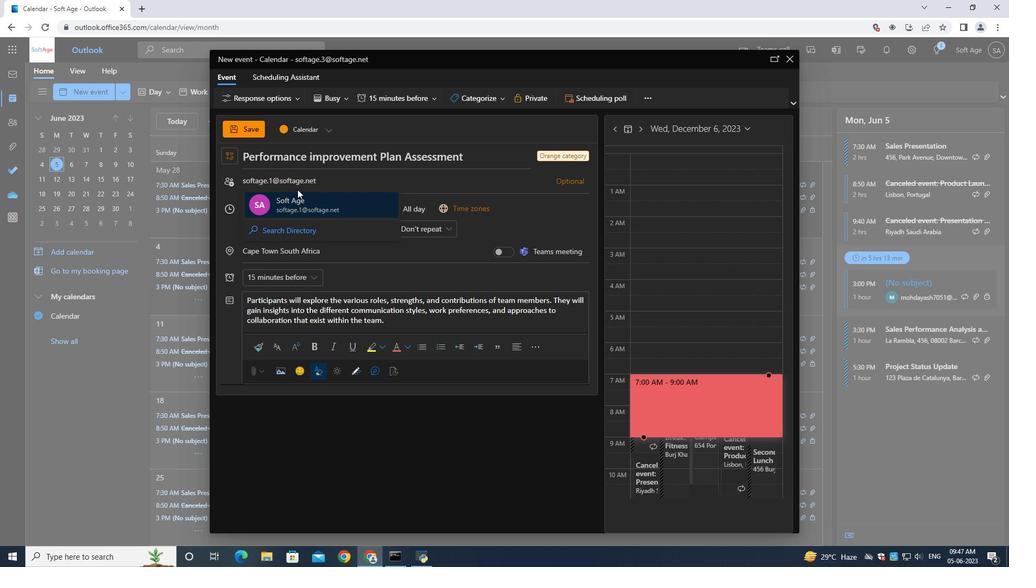 
Action: Mouse pressed left at (301, 198)
Screenshot: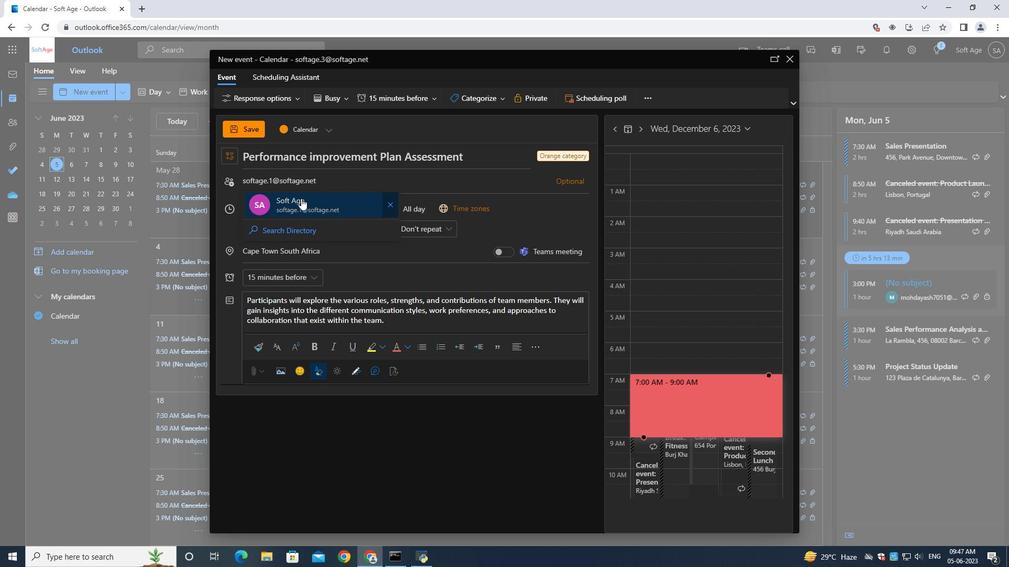 
Action: Mouse moved to (326, 179)
Screenshot: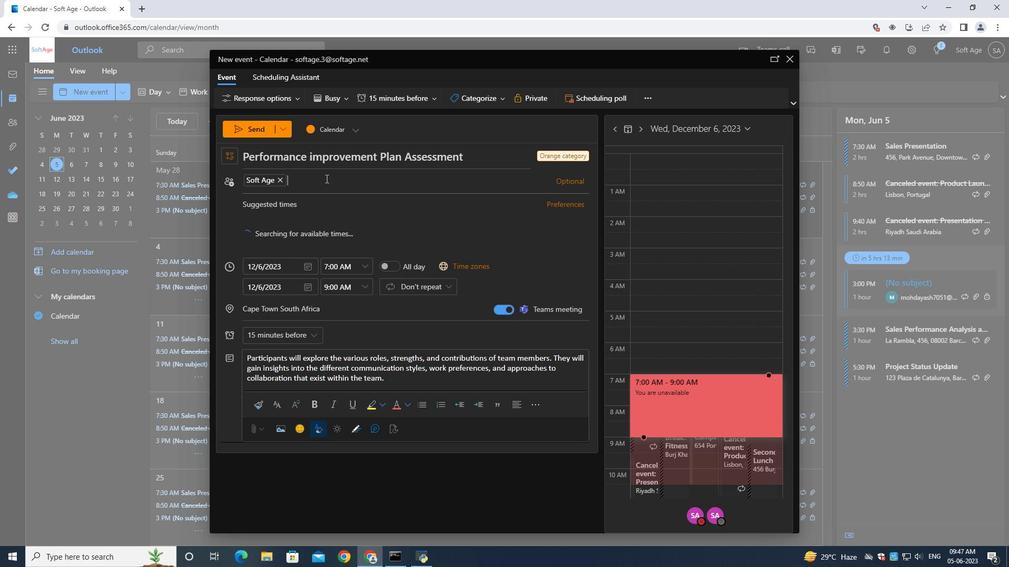 
Action: Key pressed softage.2<Key.shift><Key.shift><Key.shift><Key.shift><Key.shift><Key.shift><Key.shift>@softage.net
Screenshot: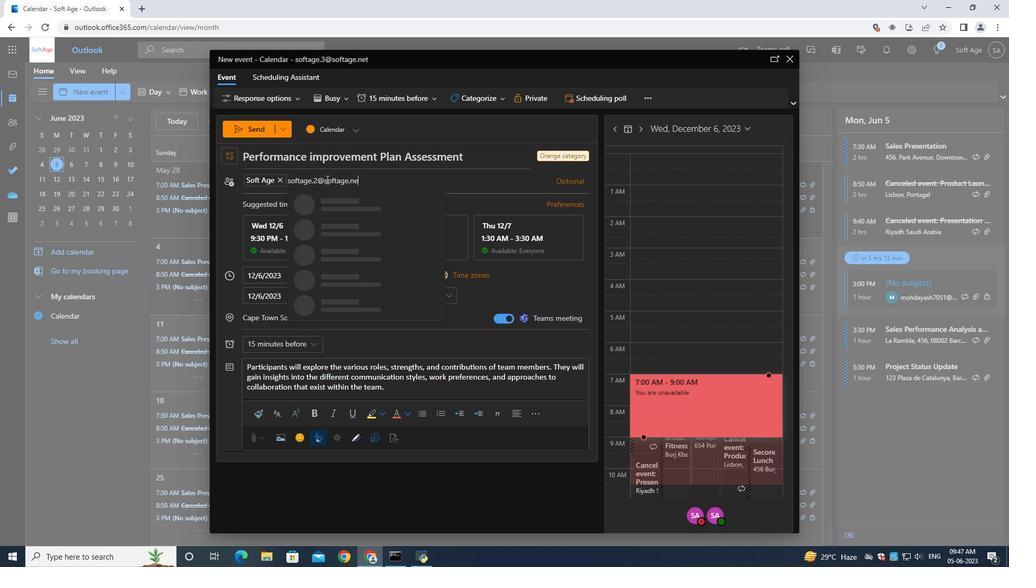 
Action: Mouse moved to (346, 207)
Screenshot: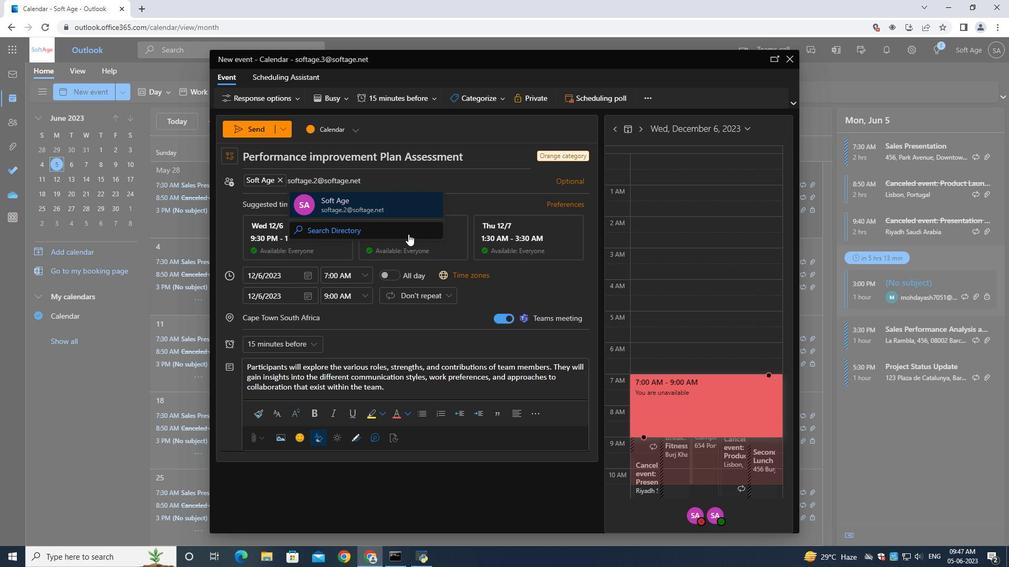 
Action: Mouse pressed left at (346, 207)
Screenshot: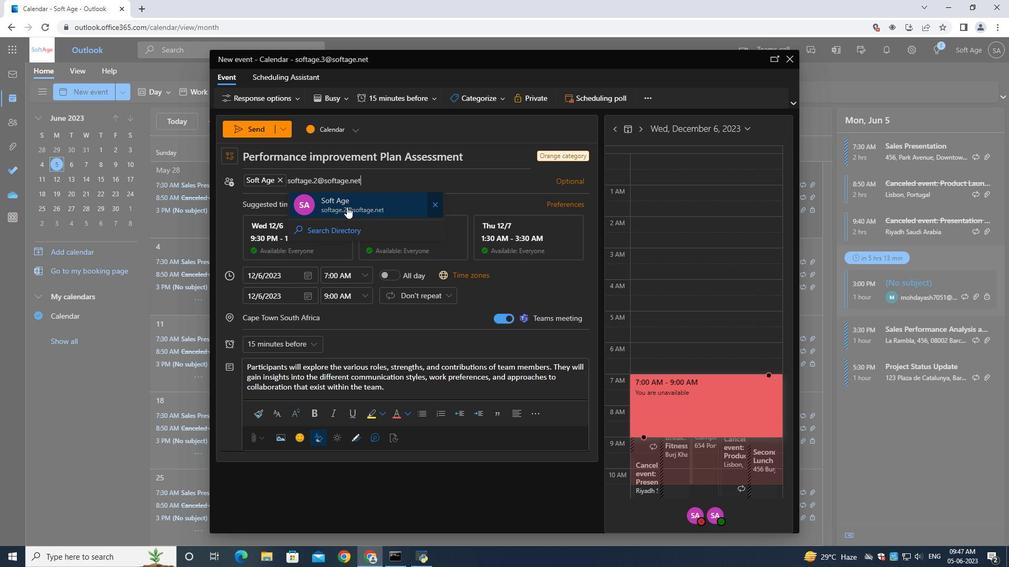 
Action: Mouse moved to (269, 341)
Screenshot: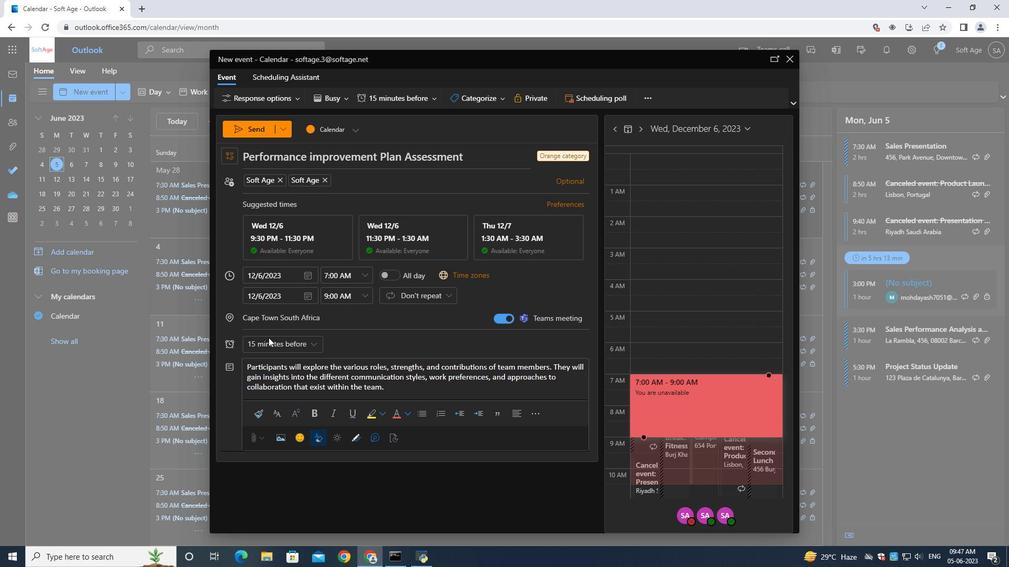 
Action: Mouse pressed left at (269, 341)
Screenshot: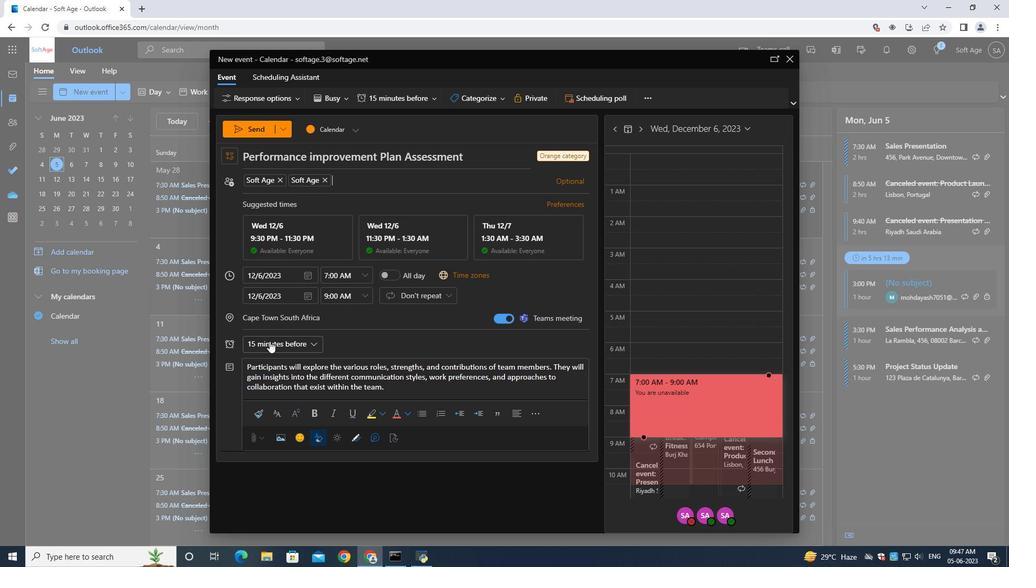 
Action: Mouse moved to (271, 180)
Screenshot: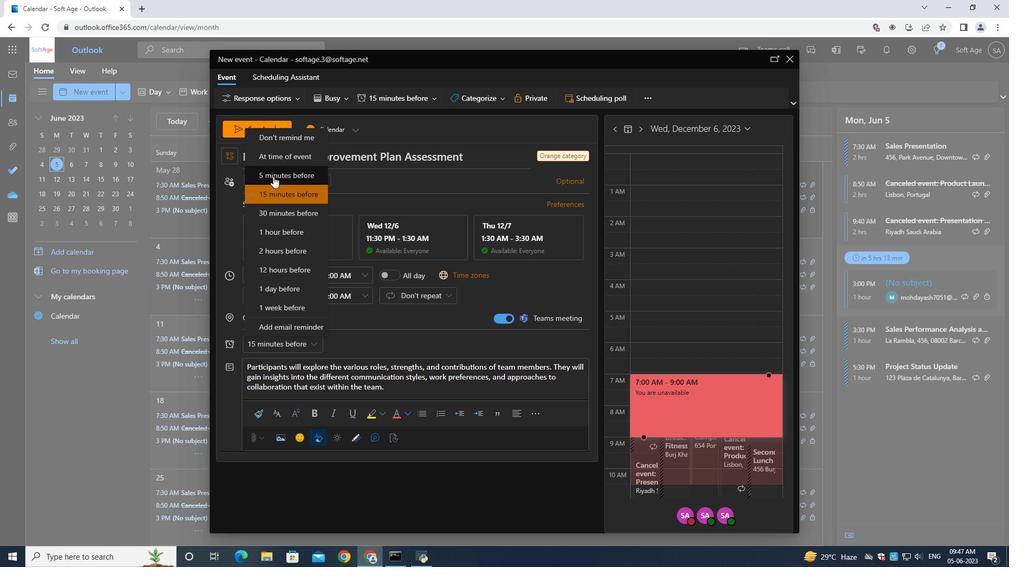 
Action: Mouse pressed left at (271, 180)
Screenshot: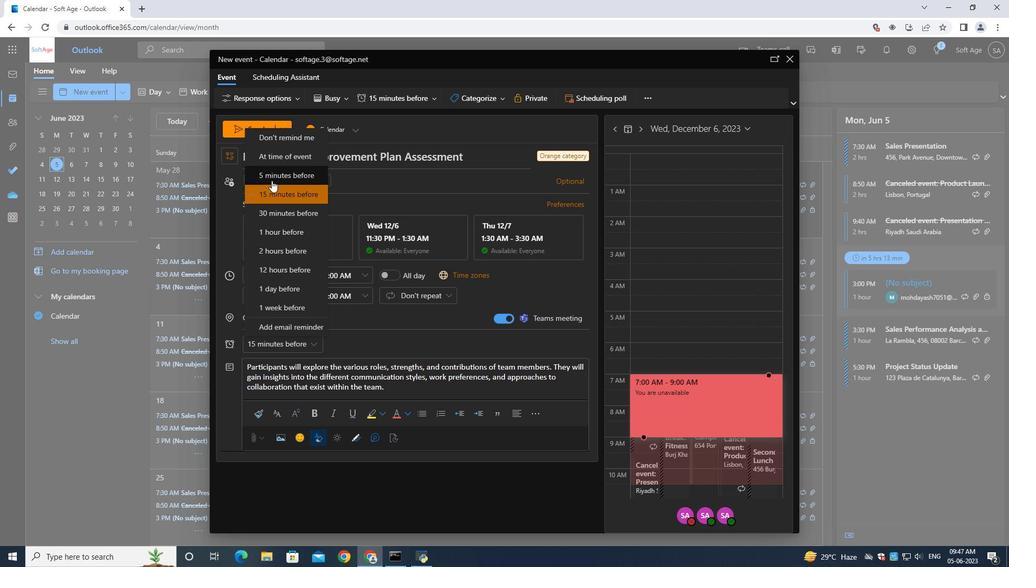 
Action: Mouse moved to (254, 126)
Screenshot: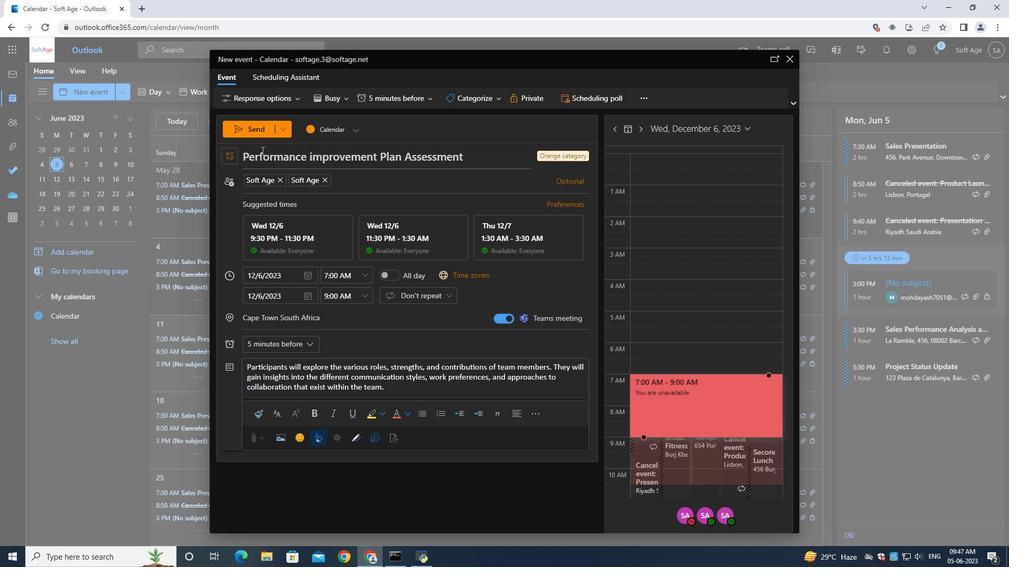 
Action: Mouse pressed left at (254, 126)
Screenshot: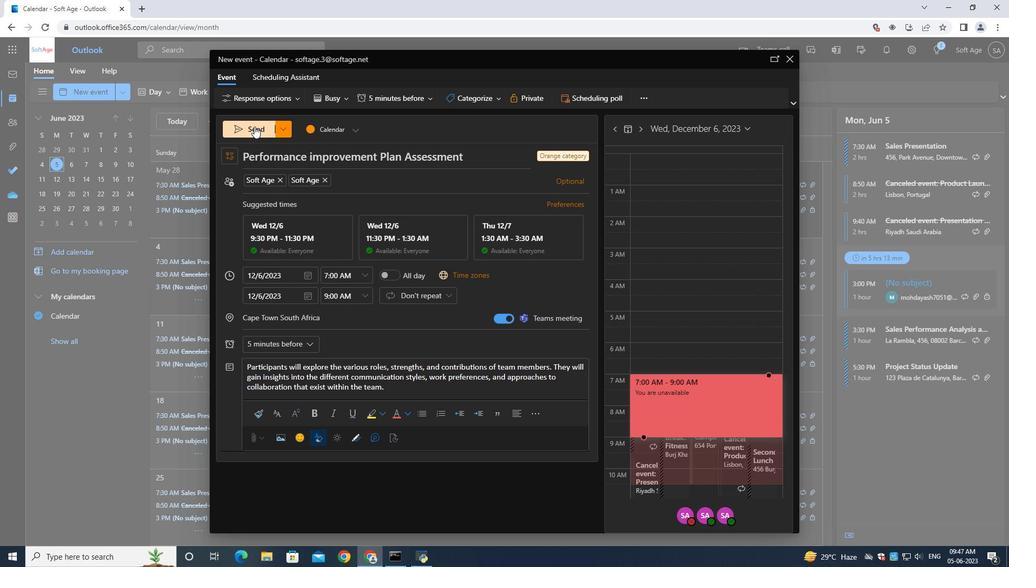 
Action: Mouse moved to (258, 127)
Screenshot: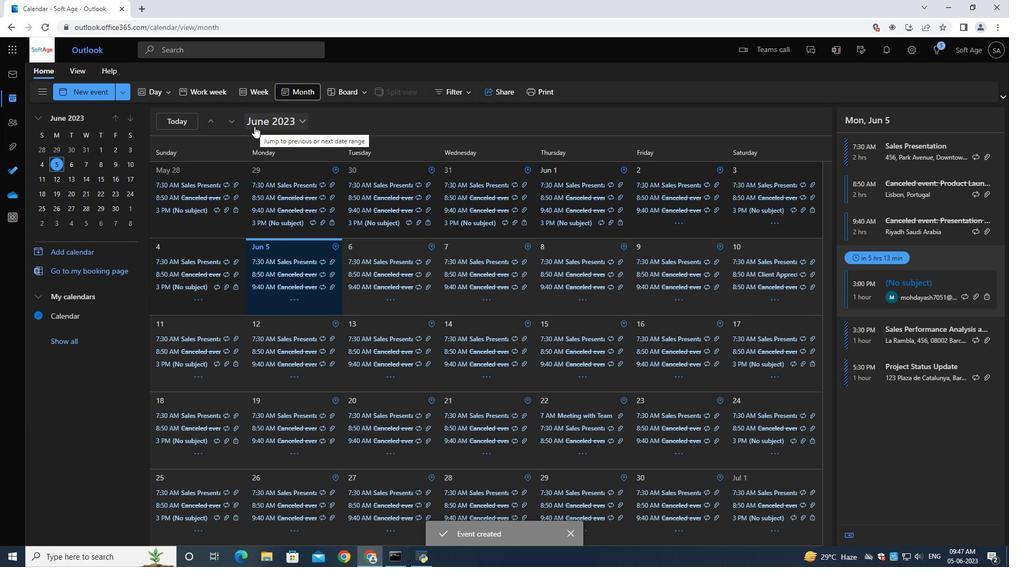 
